 Task: Look for space in Jaynagar-Majilpur, India from 2nd June, 2023 to 9th June, 2023 for 5 adults in price range Rs.7000 to Rs.13000. Place can be shared room with 2 bedrooms having 5 beds and 2 bathrooms. Property type can be house, flat, guest house. Amenities needed are: wifi. Booking option can be shelf check-in. Required host language is English.
Action: Mouse moved to (424, 101)
Screenshot: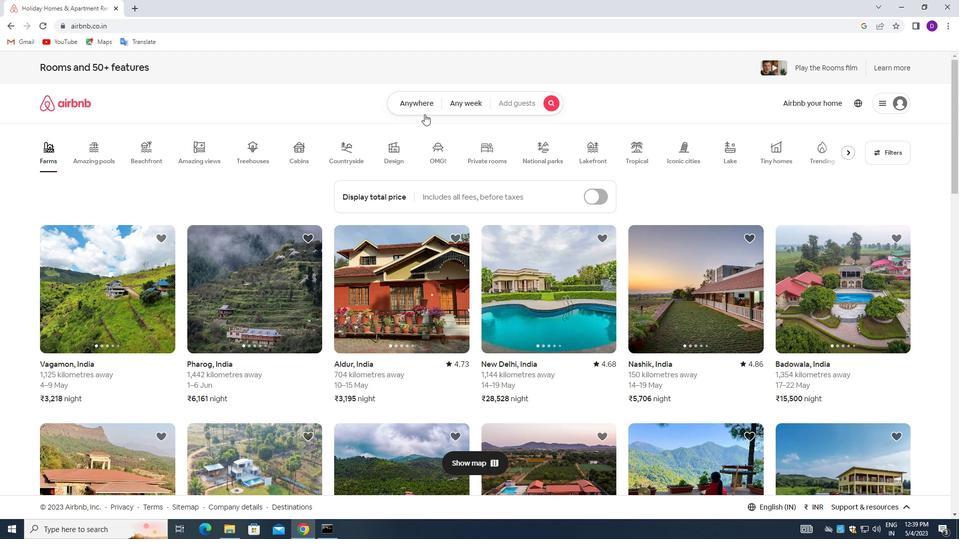
Action: Mouse pressed left at (424, 101)
Screenshot: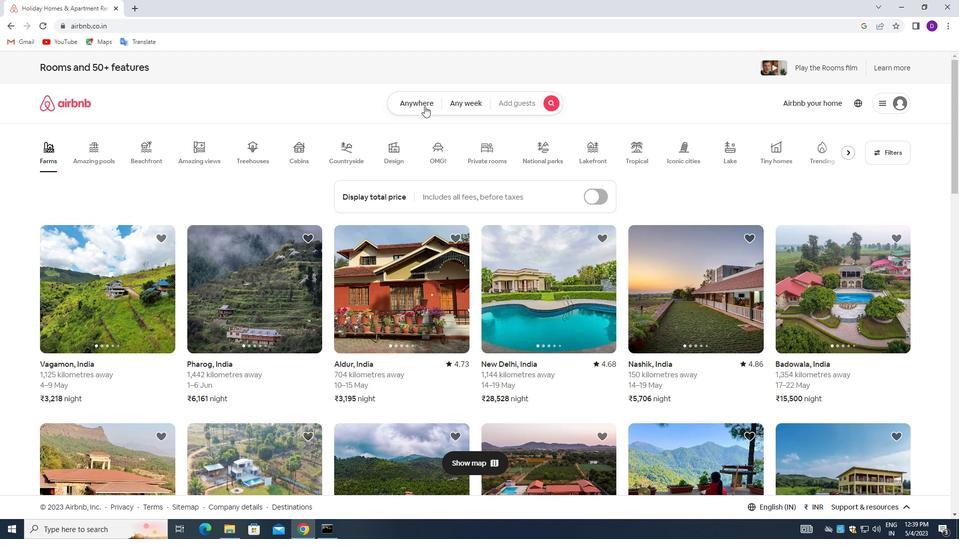 
Action: Mouse moved to (393, 138)
Screenshot: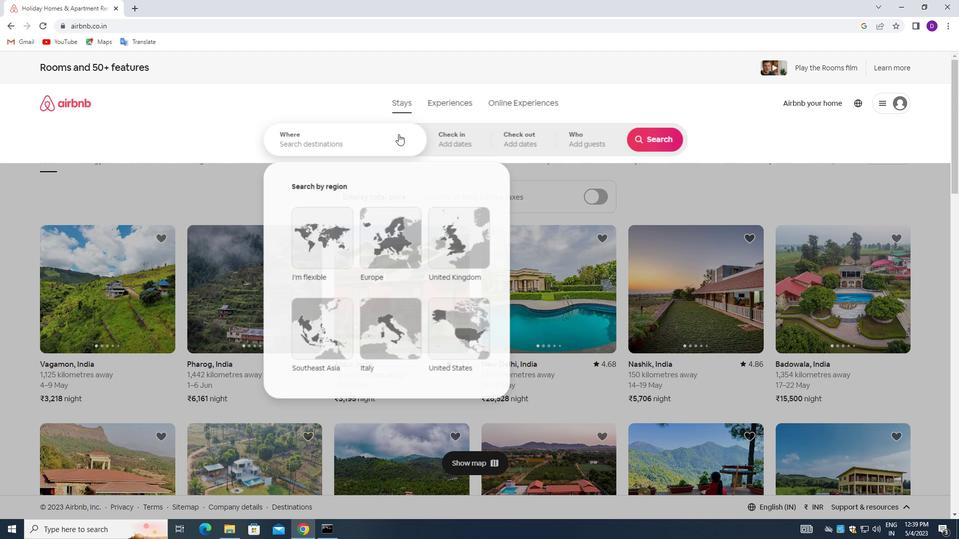 
Action: Mouse pressed left at (393, 138)
Screenshot: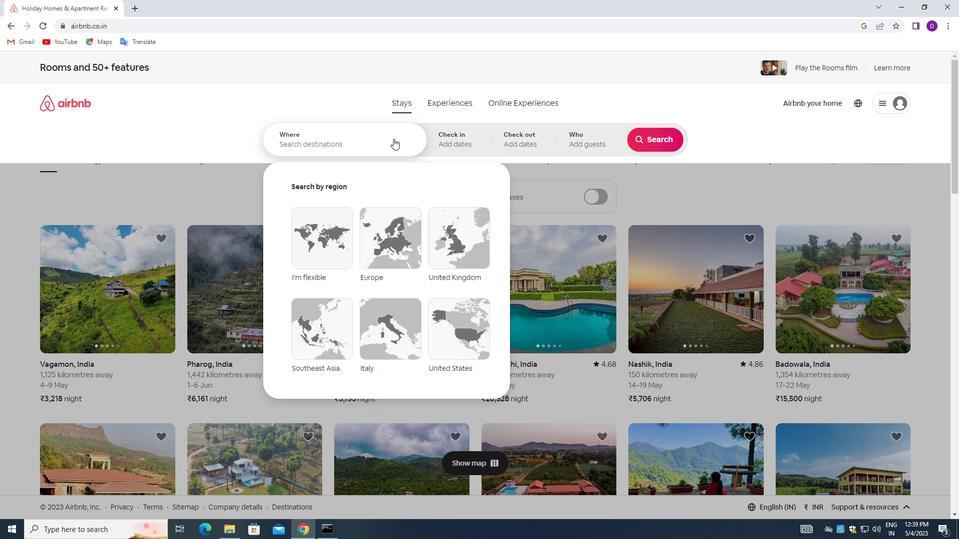 
Action: Mouse moved to (192, 109)
Screenshot: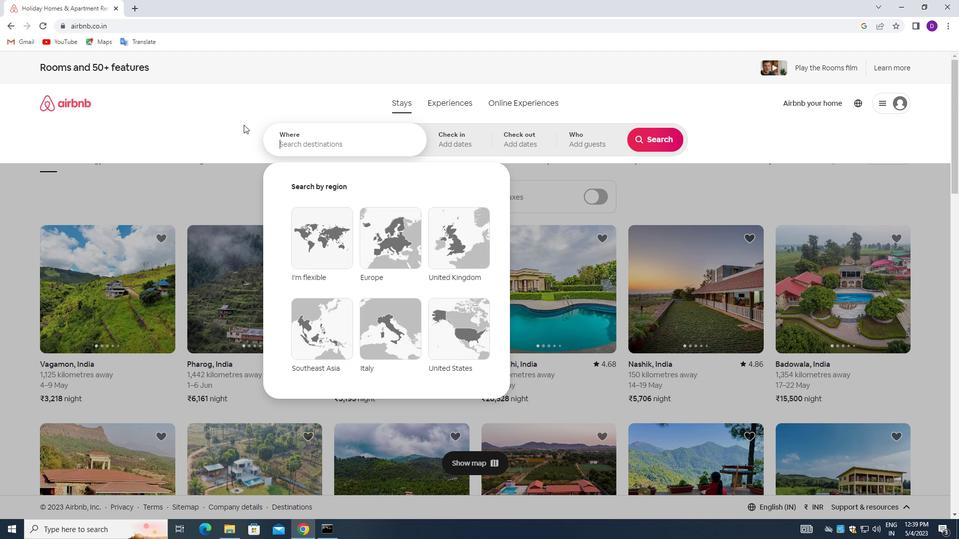 
Action: Key pressed <Key.shift>JAYNAGAR,<Key.space><Key.shift>INDIA<Key.enter>
Screenshot: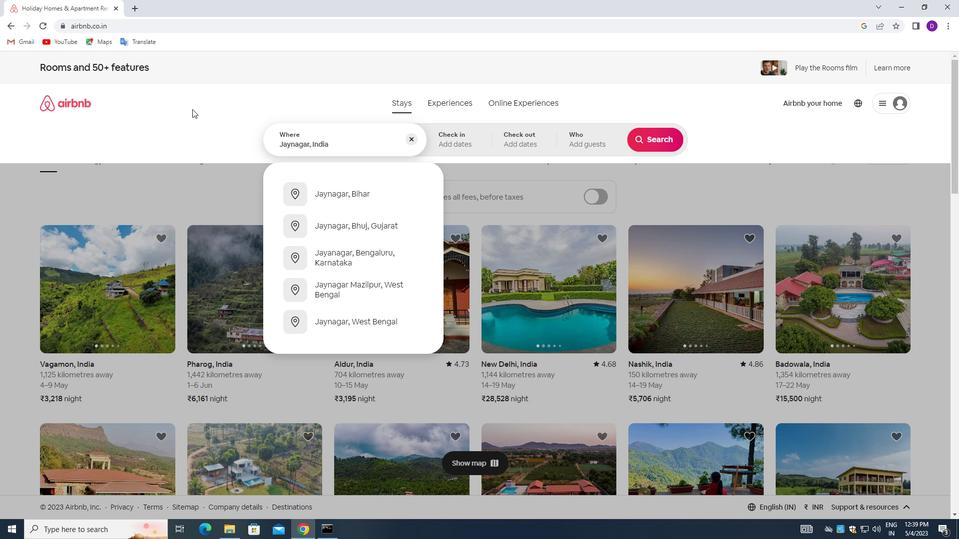 
Action: Mouse moved to (315, 146)
Screenshot: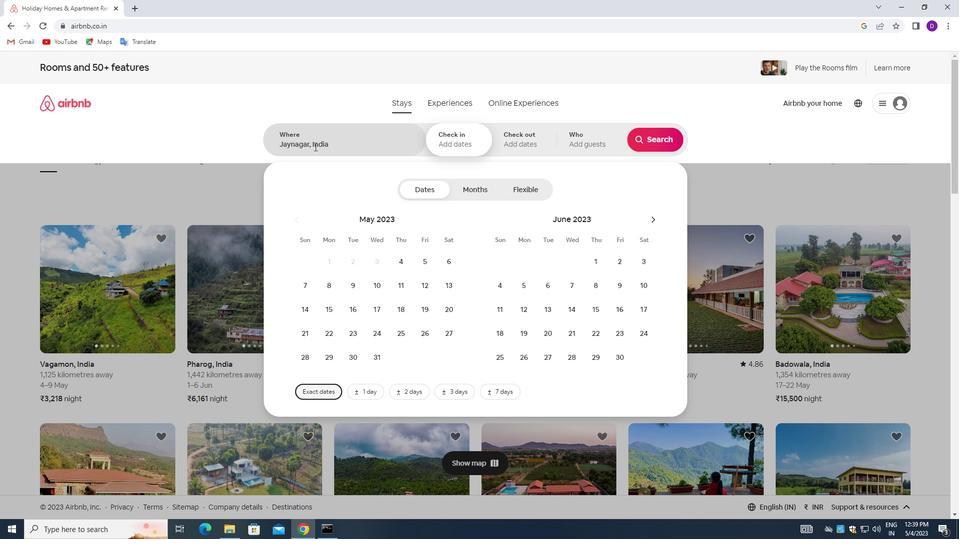 
Action: Mouse pressed left at (315, 146)
Screenshot: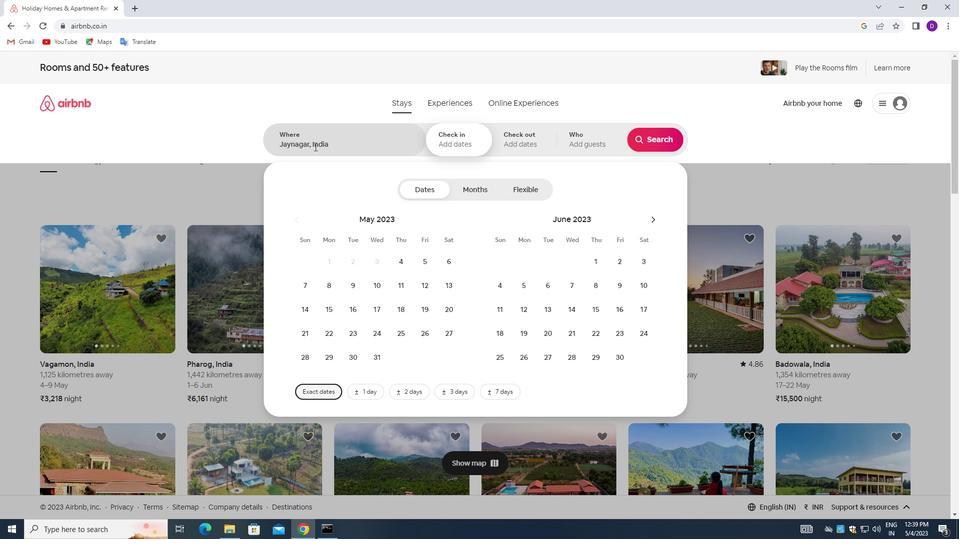 
Action: Mouse moved to (311, 143)
Screenshot: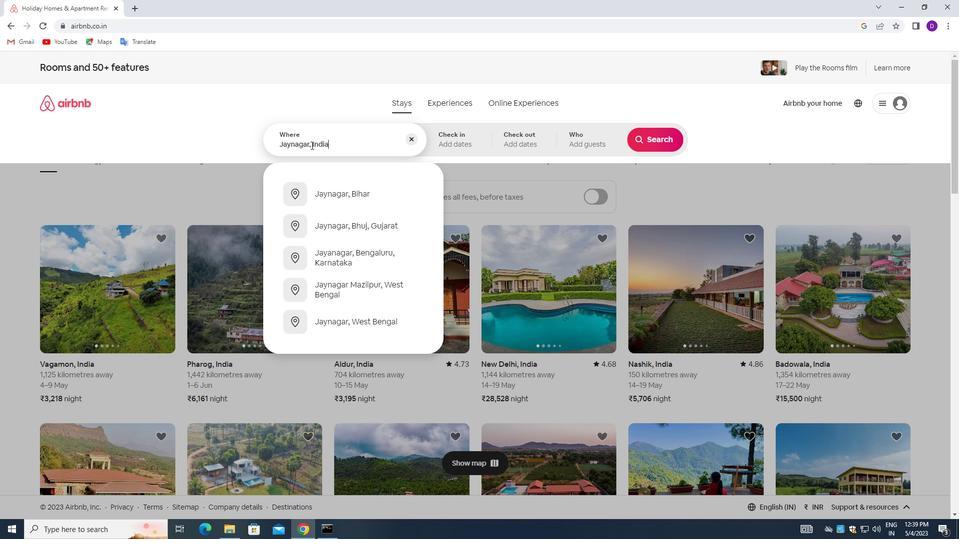 
Action: Mouse pressed left at (311, 143)
Screenshot: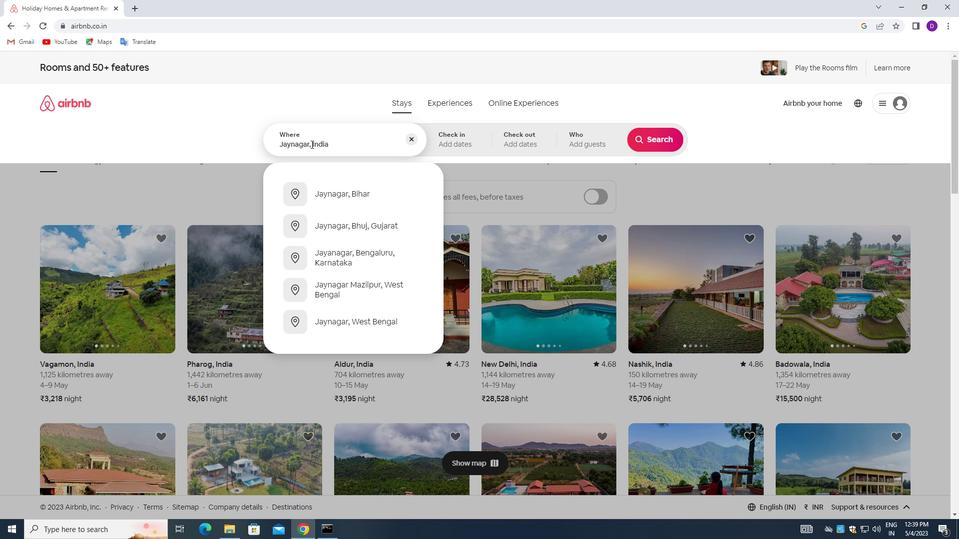 
Action: Mouse moved to (333, 141)
Screenshot: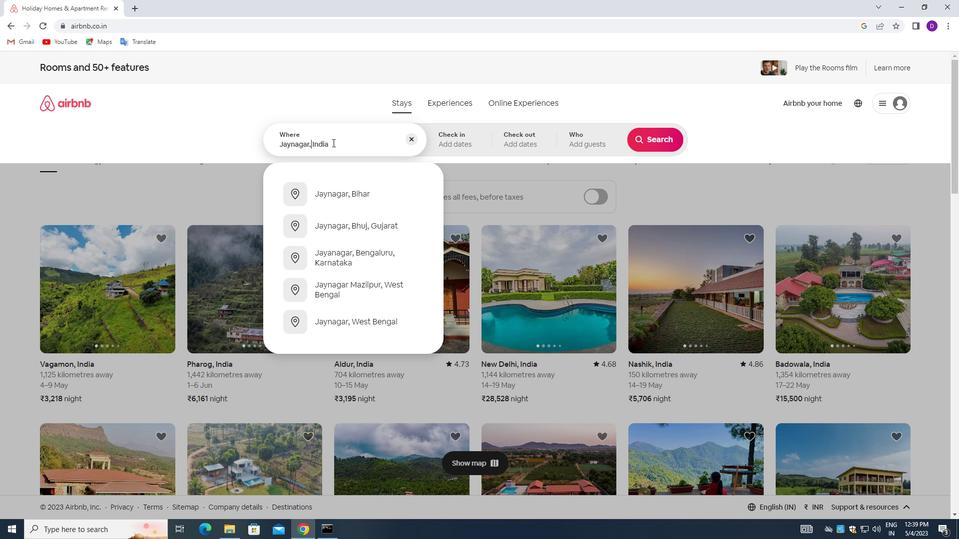
Action: Key pressed <Key.space><Key.shift>MAJILPUR<Key.enter>
Screenshot: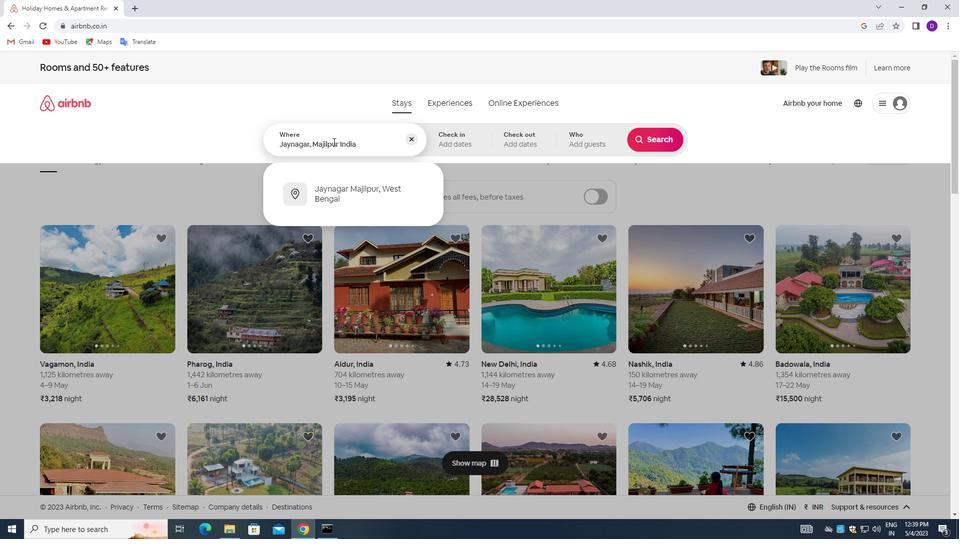 
Action: Mouse moved to (620, 261)
Screenshot: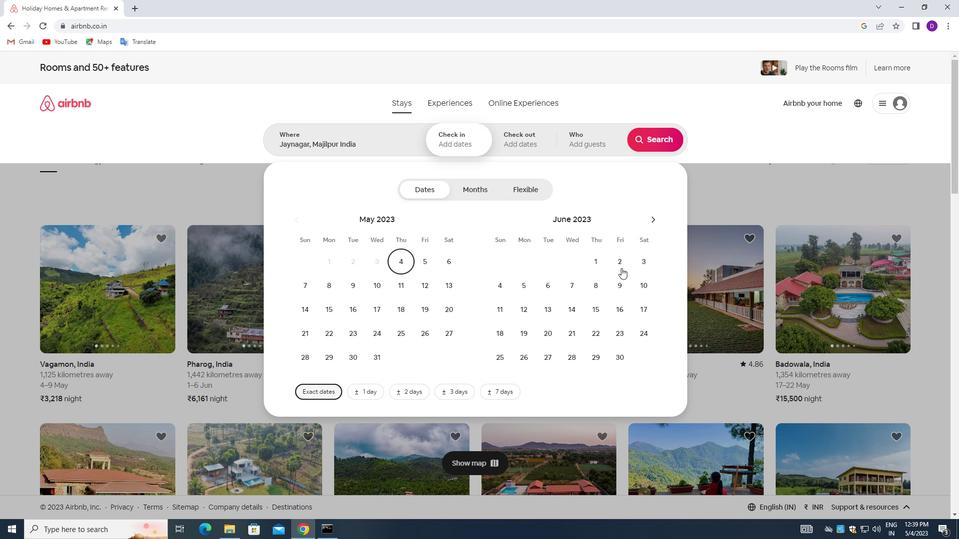 
Action: Mouse pressed left at (620, 261)
Screenshot: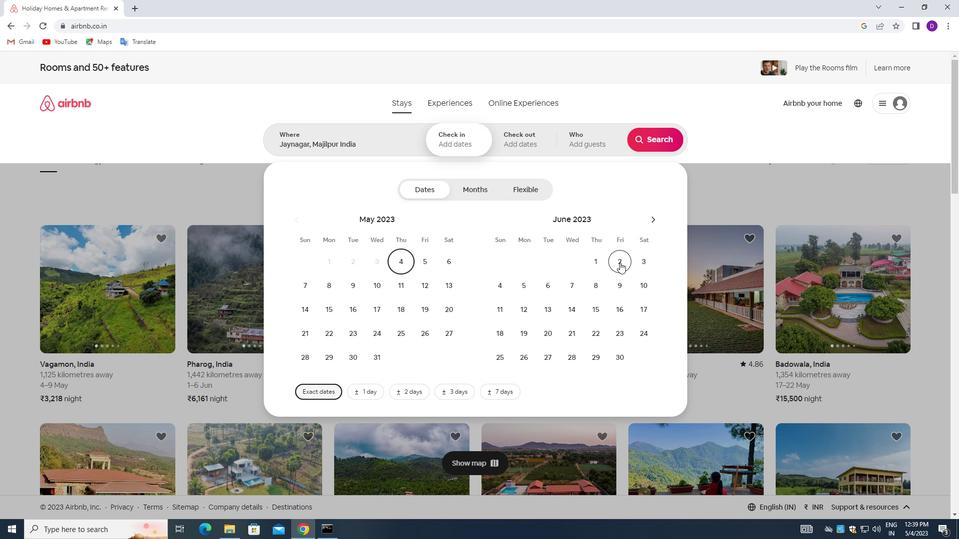 
Action: Mouse moved to (451, 143)
Screenshot: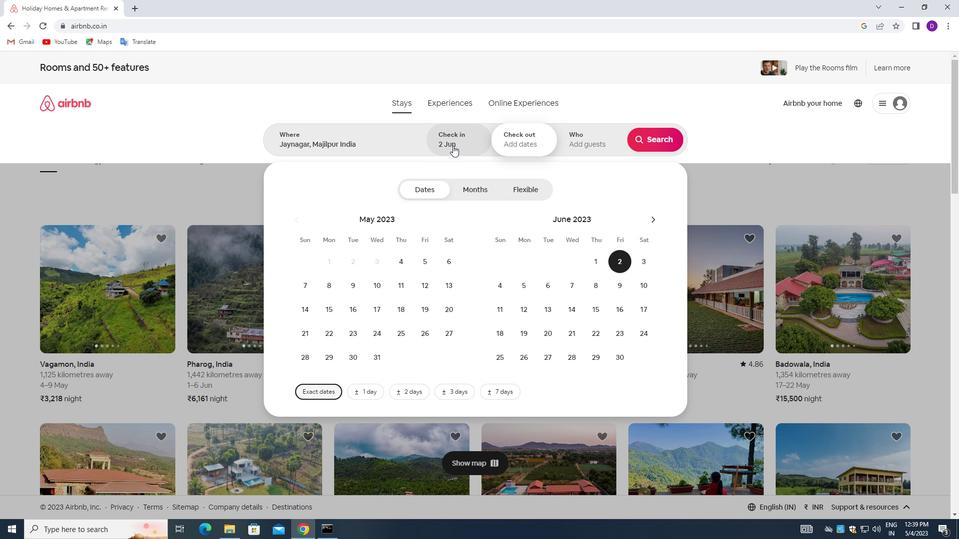 
Action: Mouse pressed left at (451, 143)
Screenshot: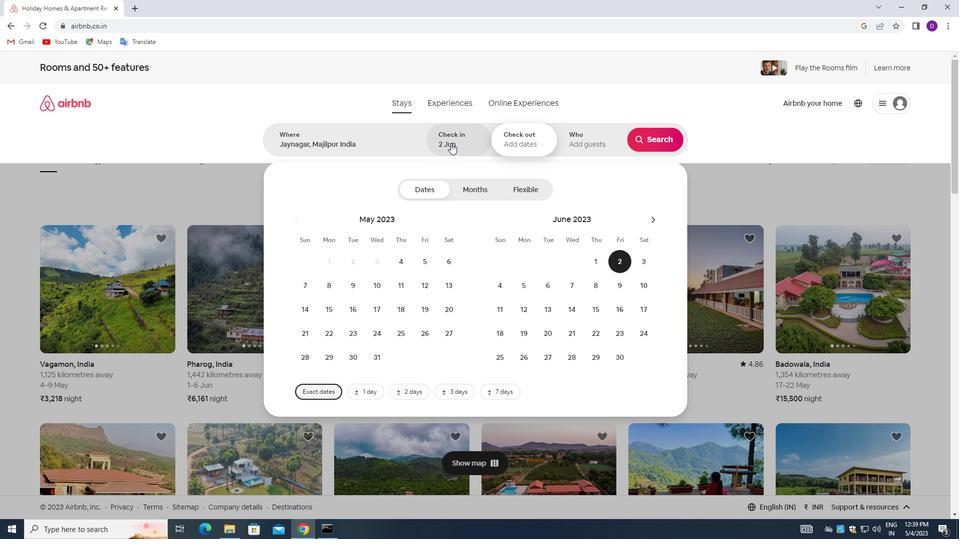 
Action: Mouse moved to (622, 281)
Screenshot: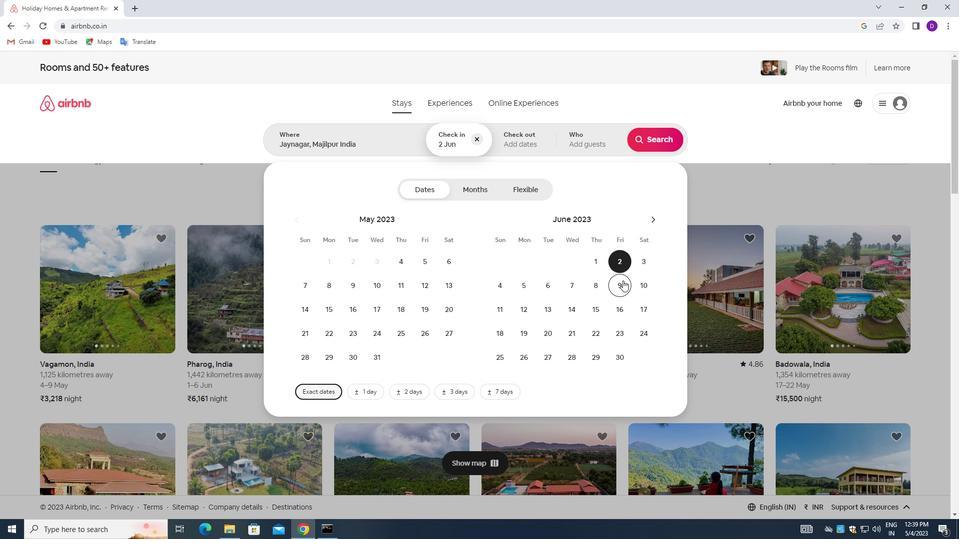 
Action: Mouse pressed left at (622, 281)
Screenshot: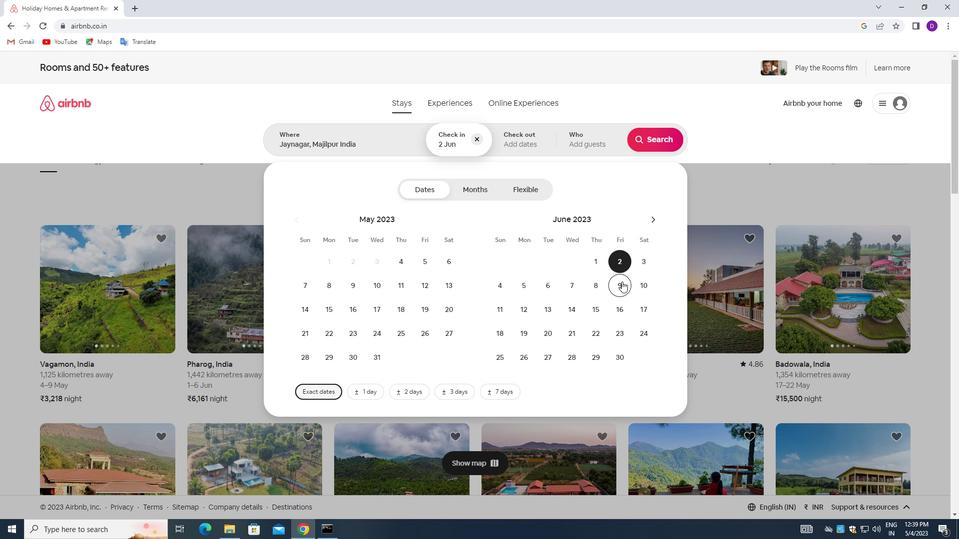 
Action: Mouse moved to (451, 143)
Screenshot: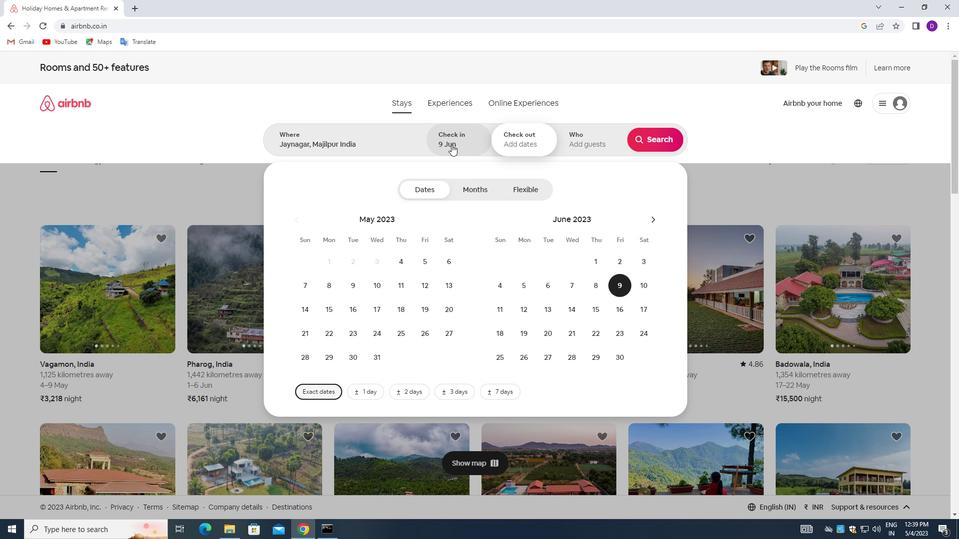 
Action: Mouse pressed left at (451, 143)
Screenshot: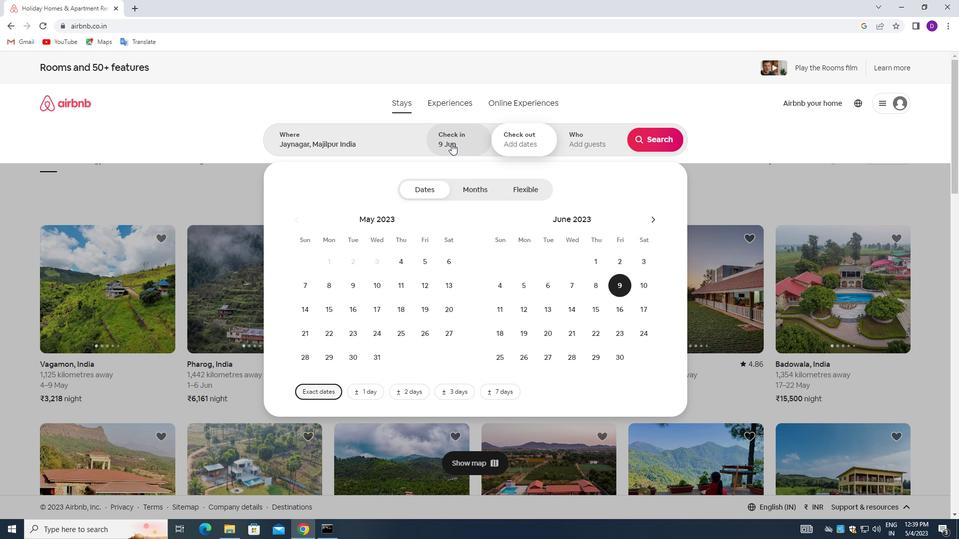 
Action: Mouse moved to (617, 260)
Screenshot: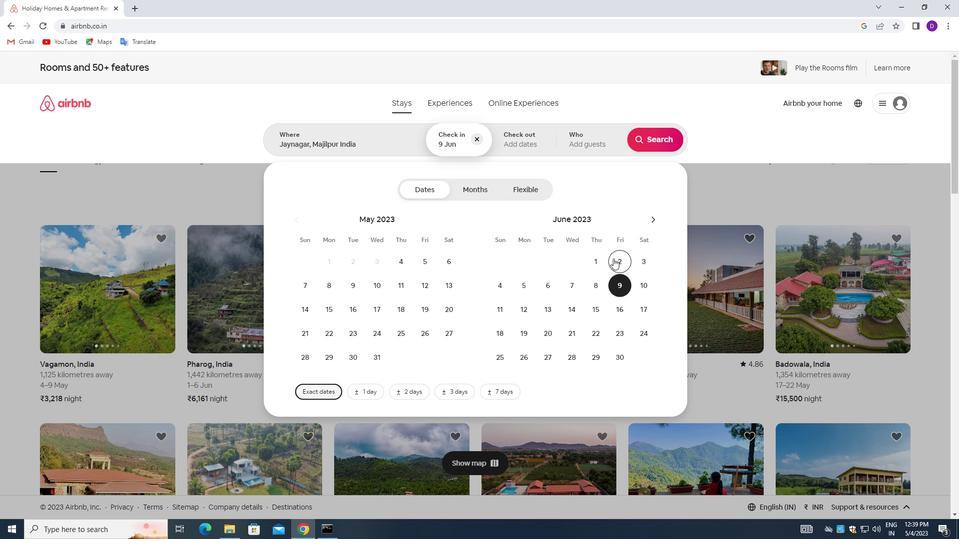 
Action: Mouse pressed left at (617, 260)
Screenshot: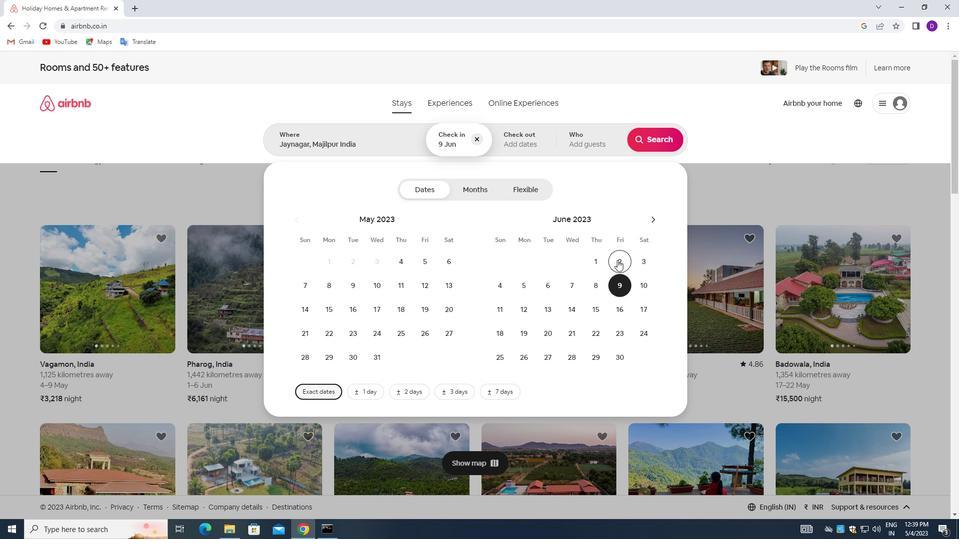 
Action: Mouse moved to (525, 138)
Screenshot: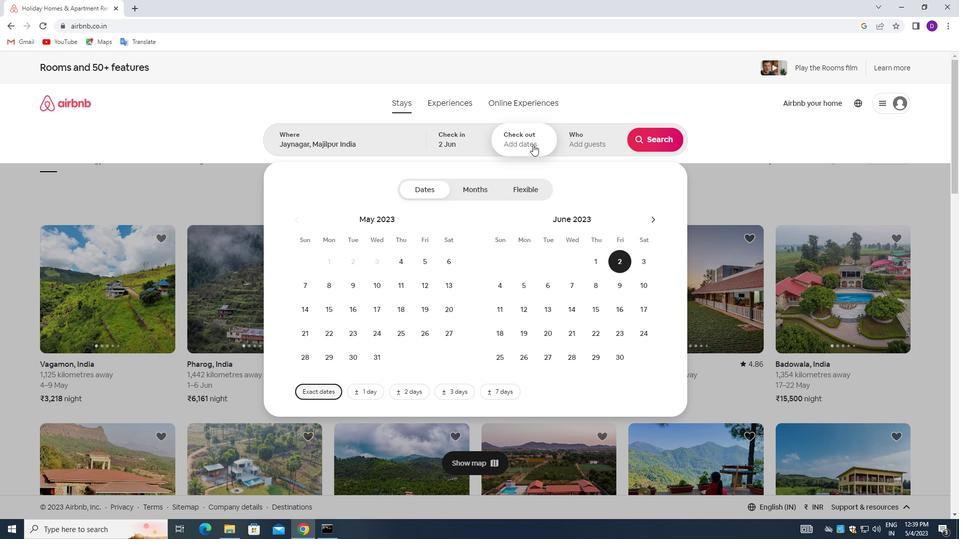 
Action: Mouse pressed left at (525, 138)
Screenshot: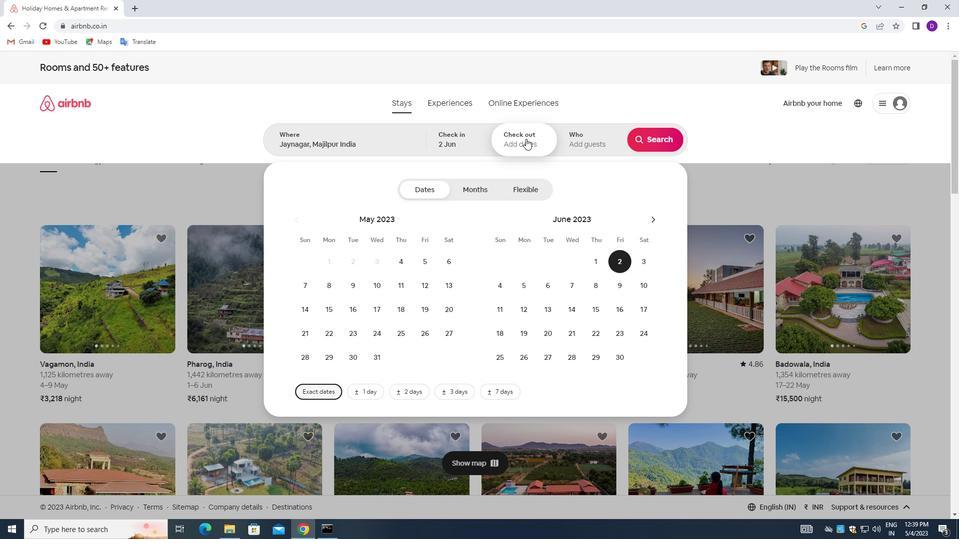 
Action: Mouse moved to (519, 143)
Screenshot: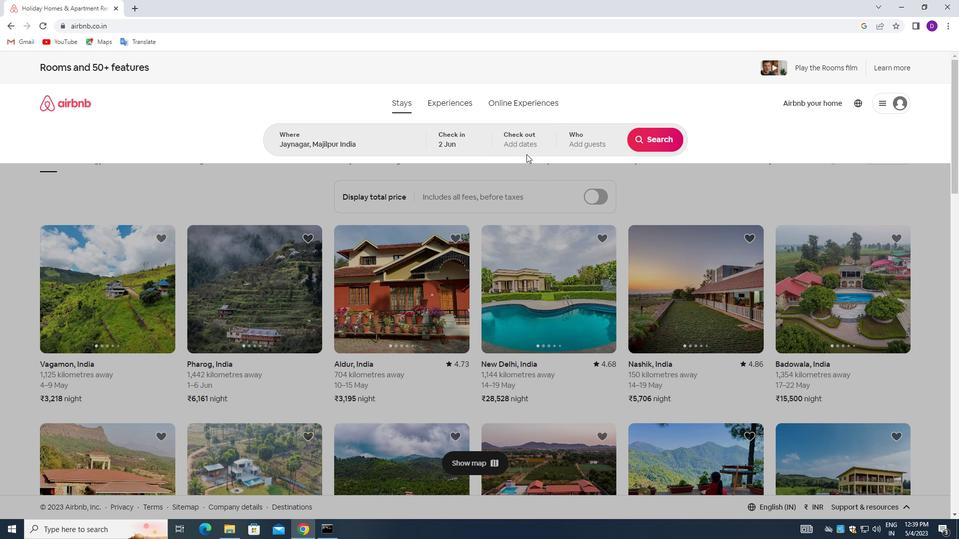 
Action: Mouse pressed left at (519, 143)
Screenshot: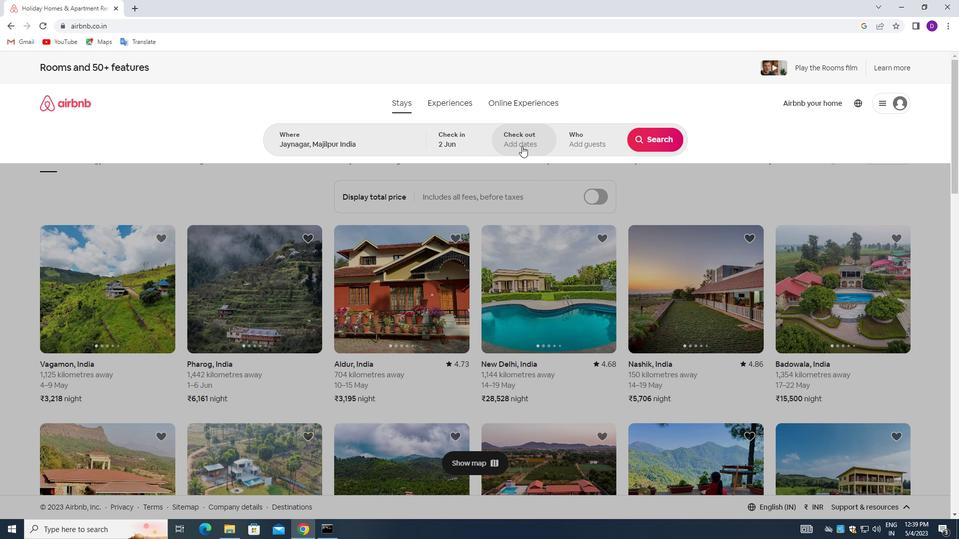 
Action: Mouse moved to (423, 287)
Screenshot: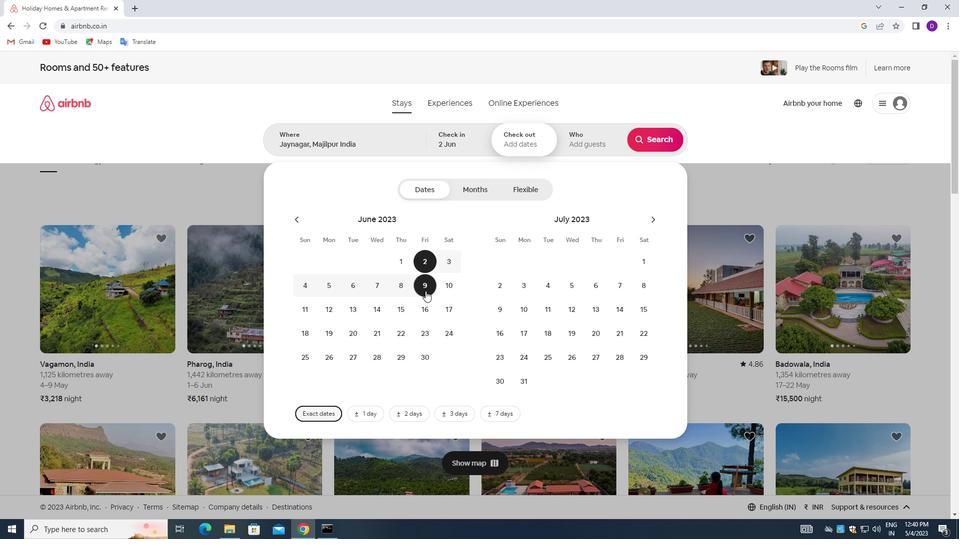 
Action: Mouse pressed left at (423, 287)
Screenshot: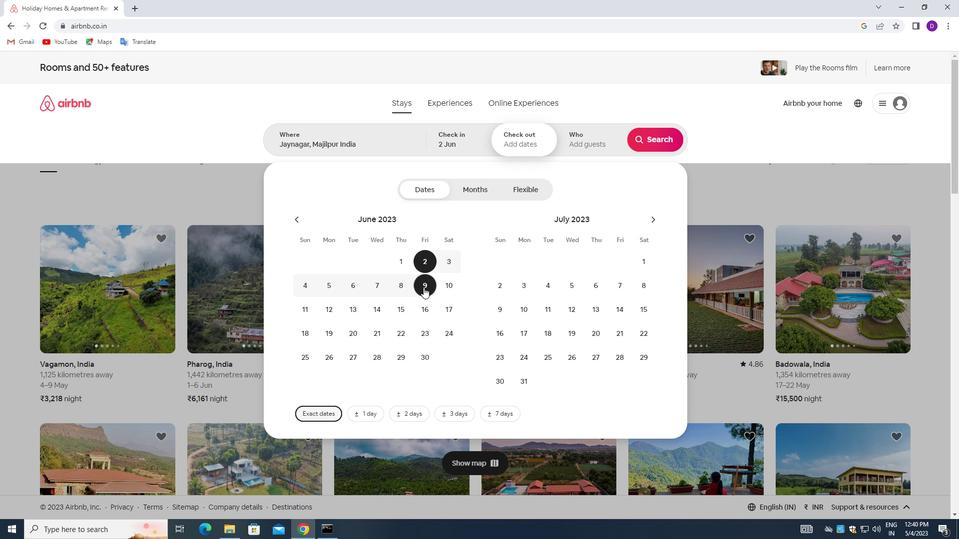 
Action: Mouse moved to (582, 143)
Screenshot: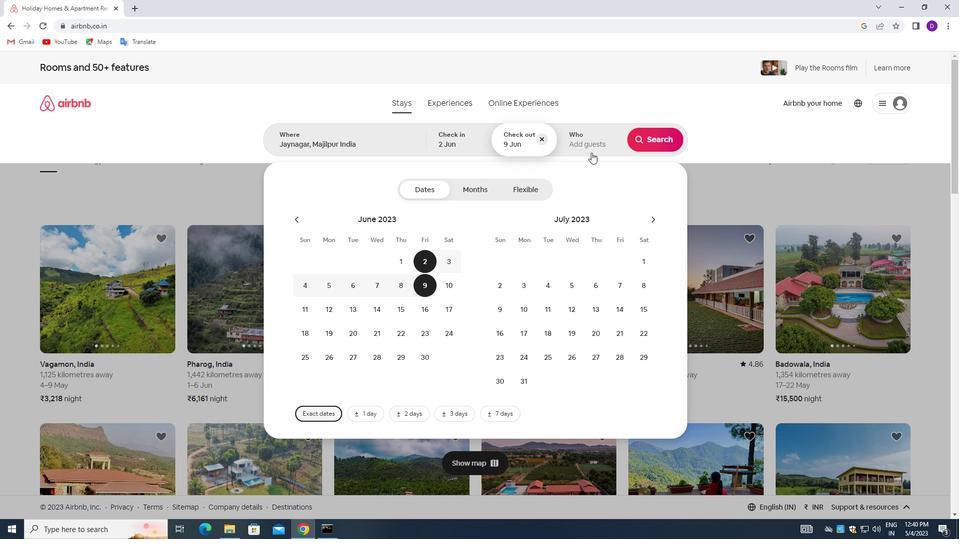 
Action: Mouse pressed left at (582, 143)
Screenshot: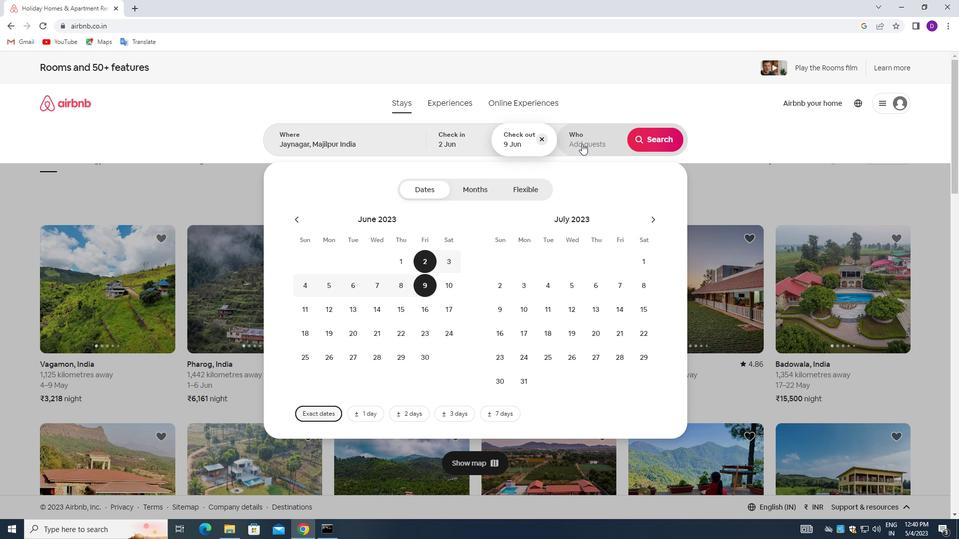 
Action: Mouse moved to (653, 194)
Screenshot: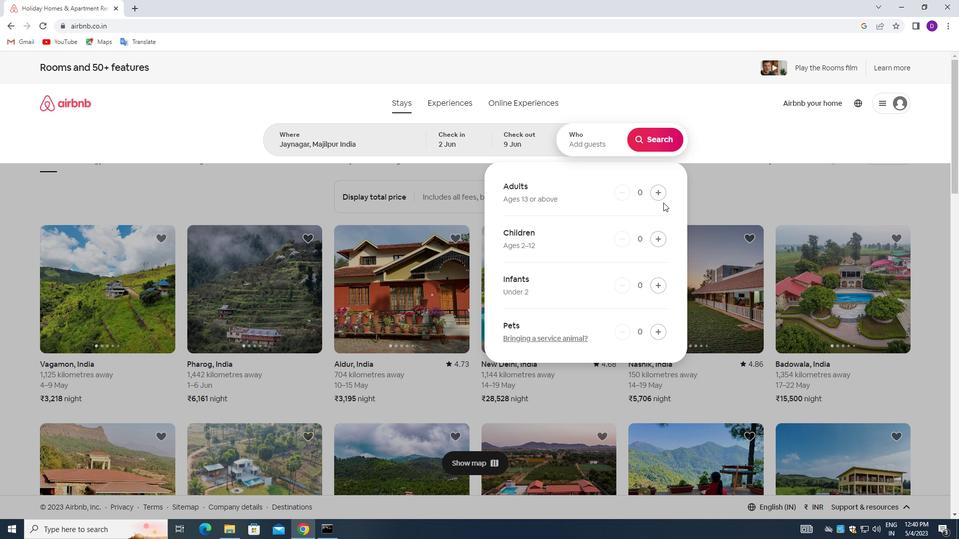 
Action: Mouse pressed left at (653, 194)
Screenshot: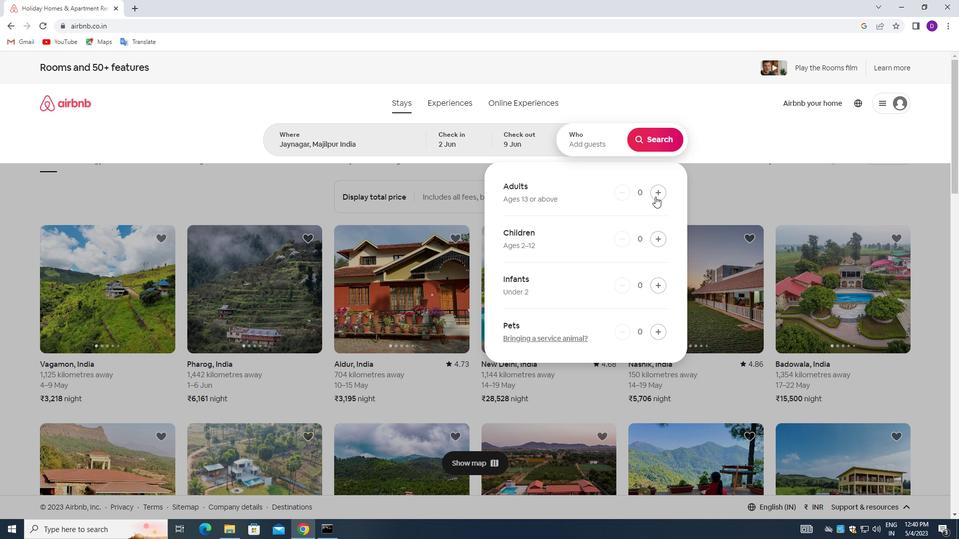 
Action: Mouse pressed left at (653, 194)
Screenshot: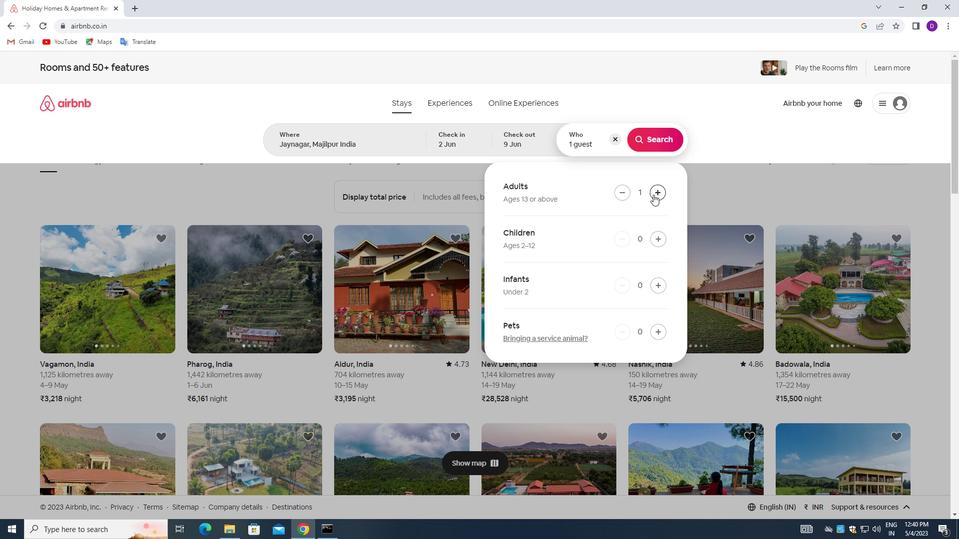 
Action: Mouse pressed left at (653, 194)
Screenshot: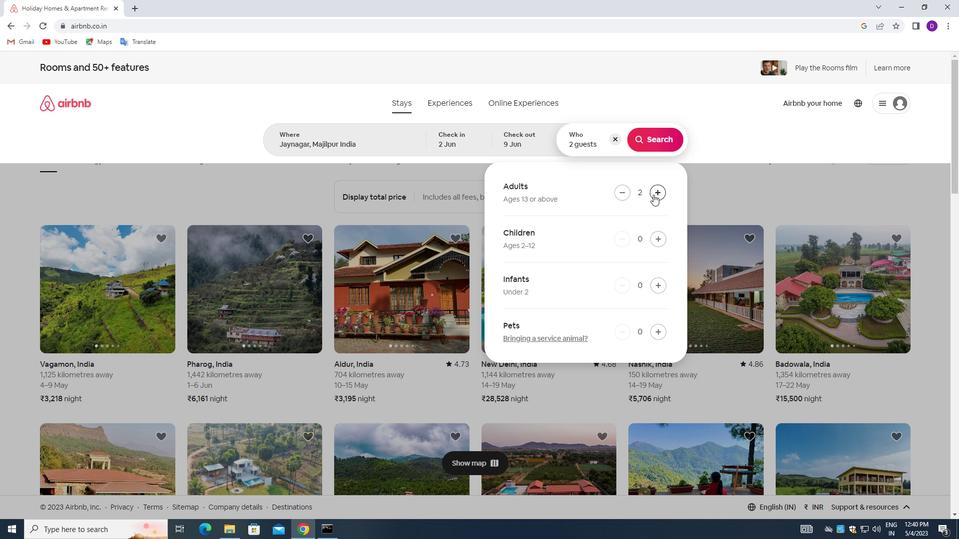 
Action: Mouse pressed left at (653, 194)
Screenshot: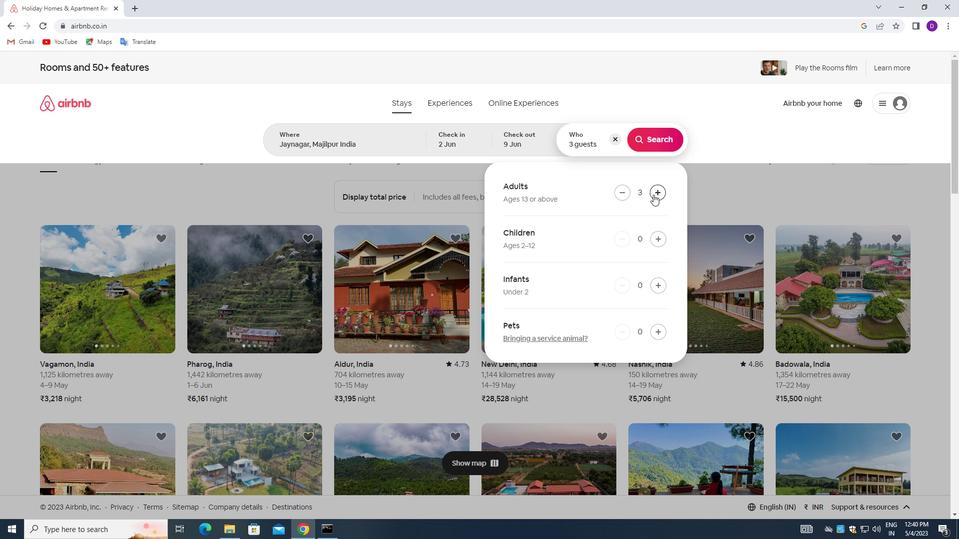 
Action: Mouse pressed left at (653, 194)
Screenshot: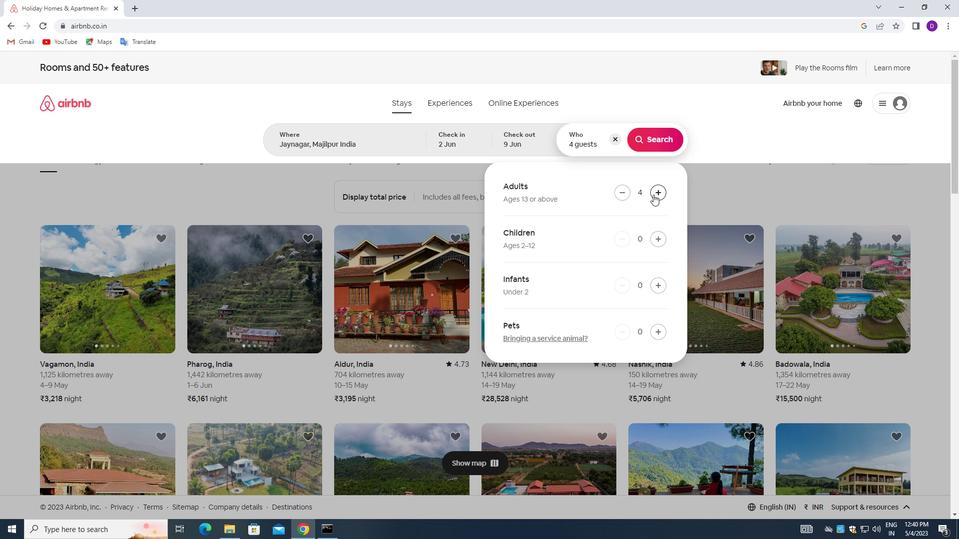 
Action: Mouse moved to (656, 142)
Screenshot: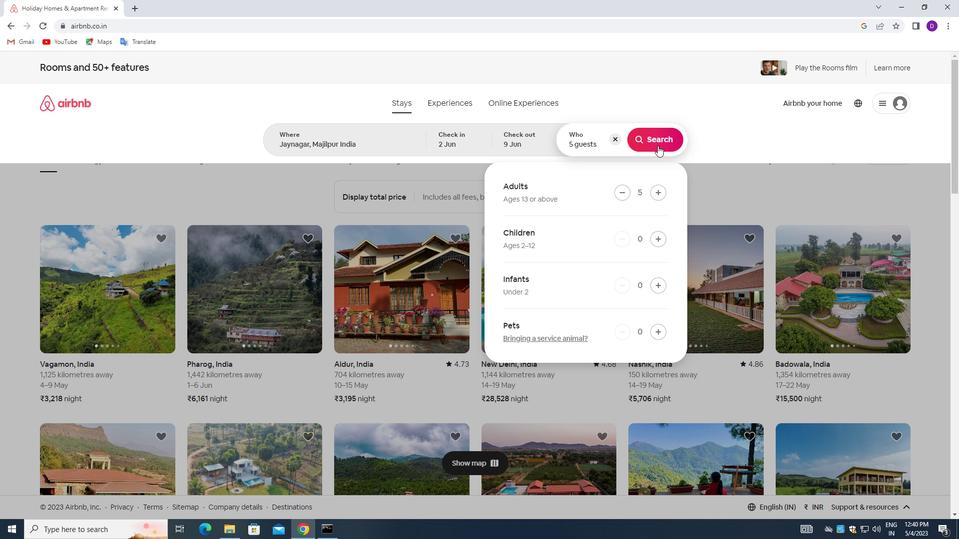 
Action: Mouse pressed left at (656, 142)
Screenshot: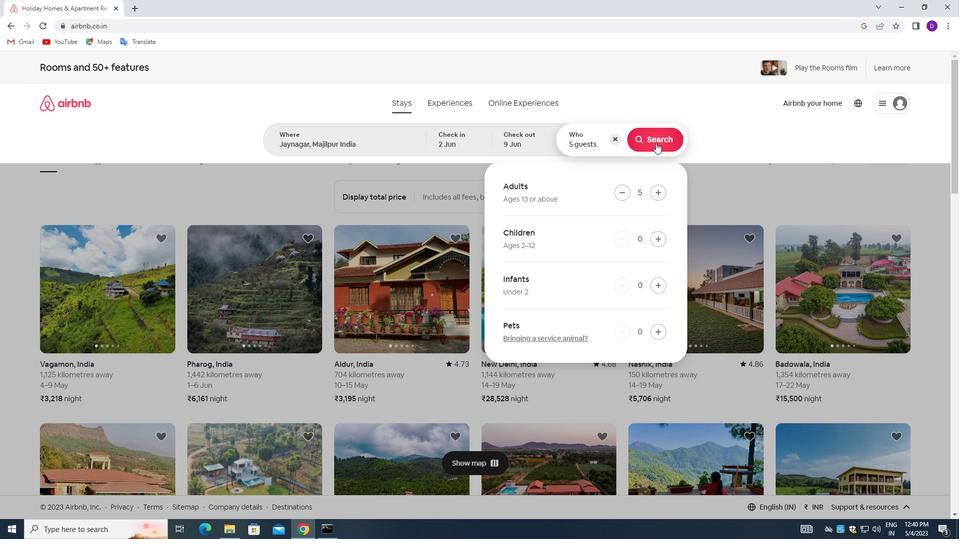 
Action: Mouse moved to (903, 112)
Screenshot: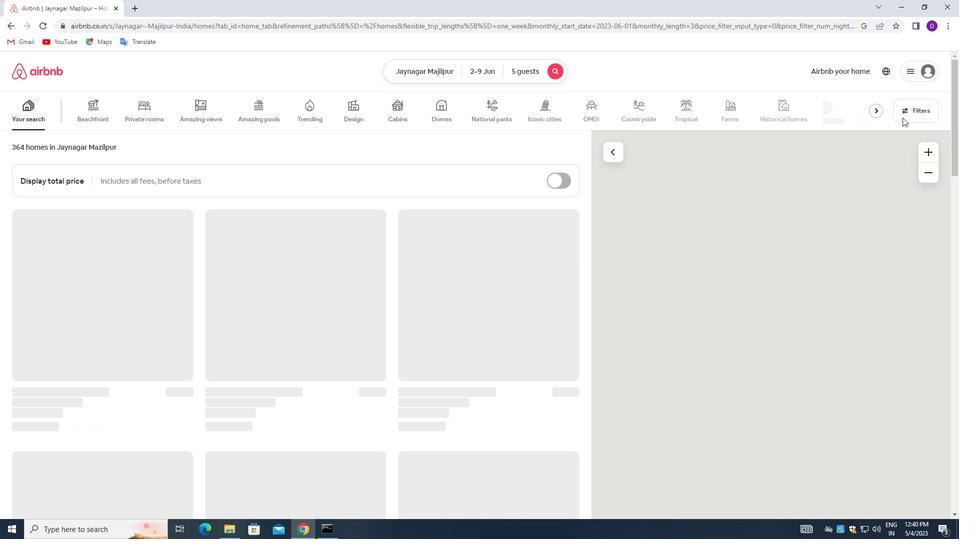 
Action: Mouse pressed left at (903, 112)
Screenshot: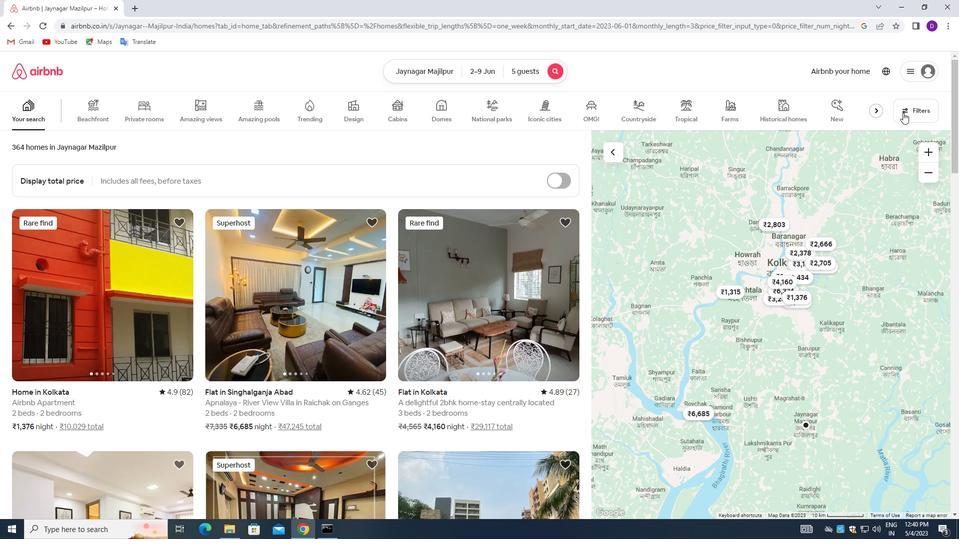 
Action: Mouse moved to (352, 238)
Screenshot: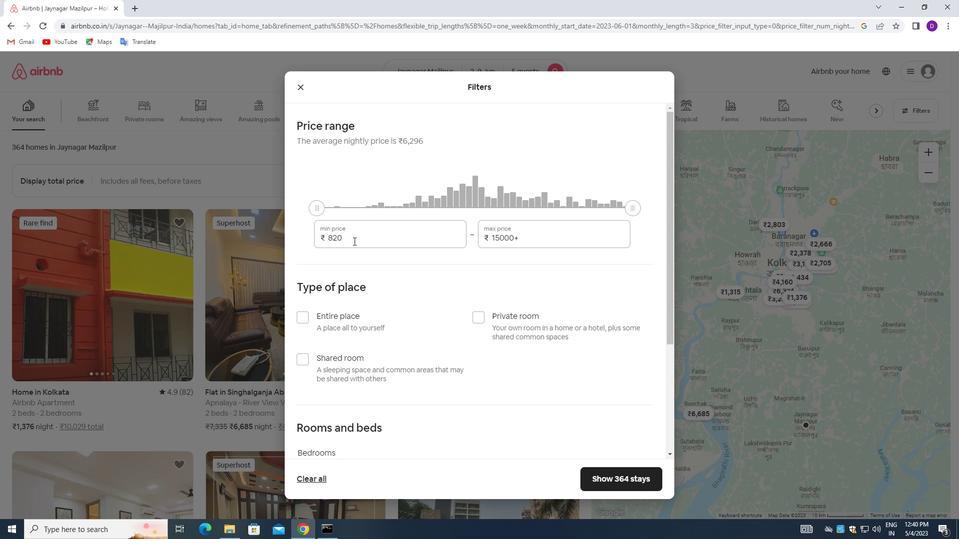 
Action: Mouse pressed left at (352, 238)
Screenshot: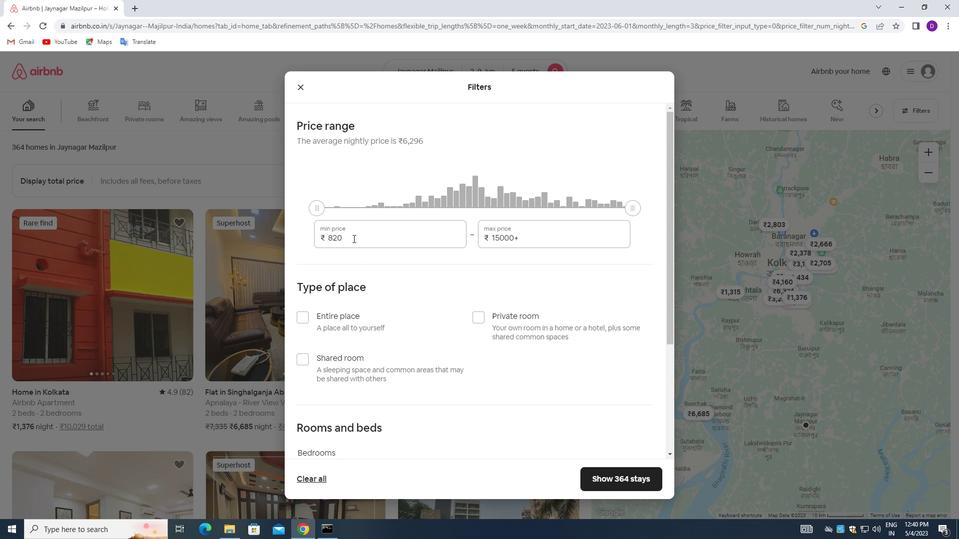 
Action: Mouse pressed left at (352, 238)
Screenshot: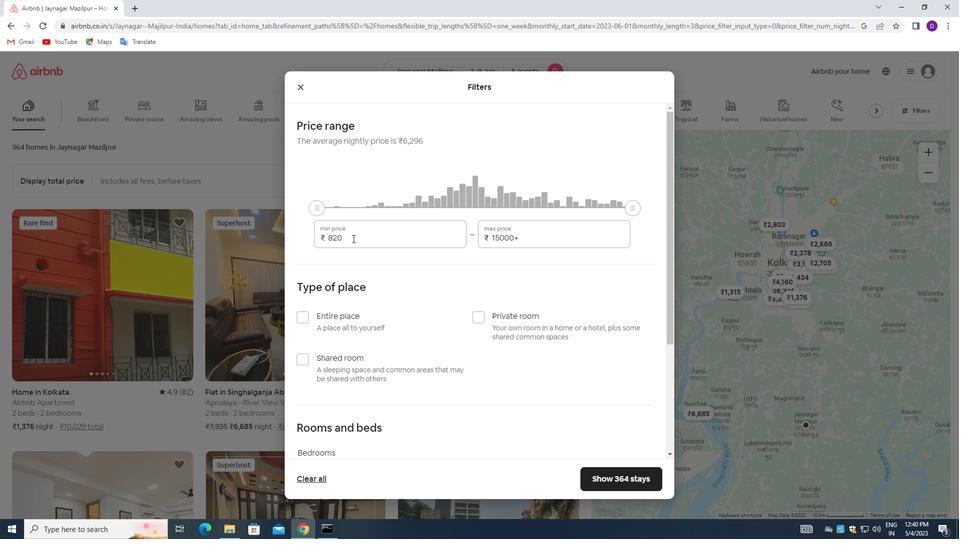 
Action: Key pressed 7000<Key.tab>13000
Screenshot: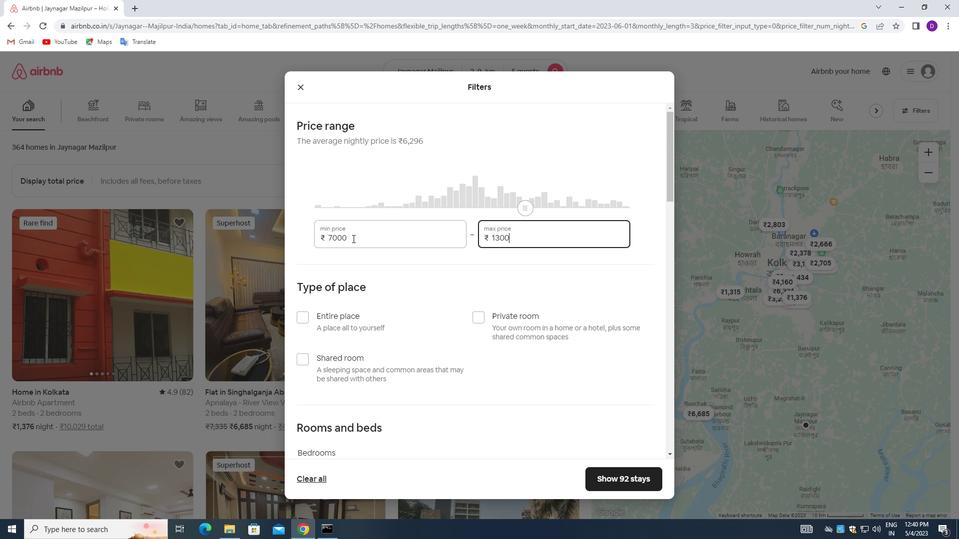 
Action: Mouse moved to (304, 360)
Screenshot: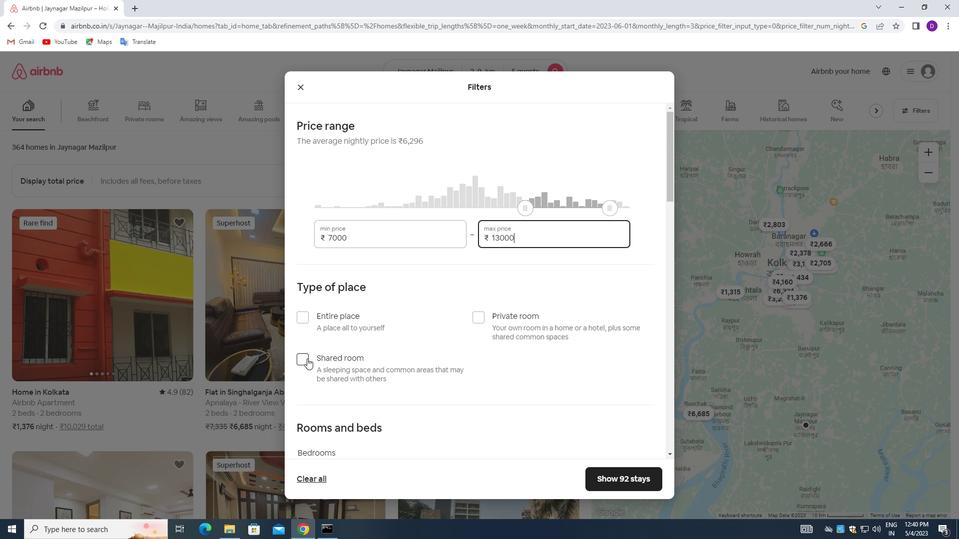 
Action: Mouse pressed left at (304, 360)
Screenshot: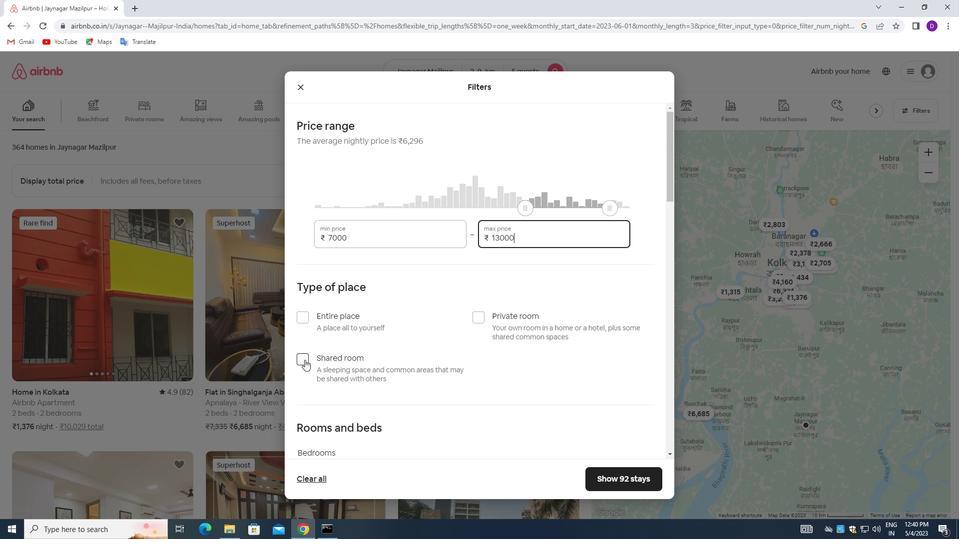 
Action: Mouse moved to (446, 324)
Screenshot: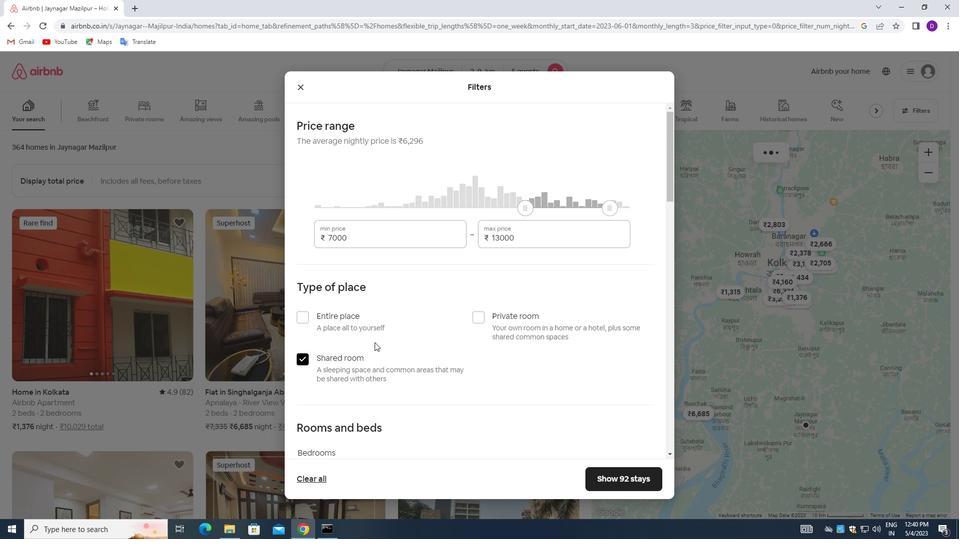 
Action: Mouse scrolled (446, 323) with delta (0, 0)
Screenshot: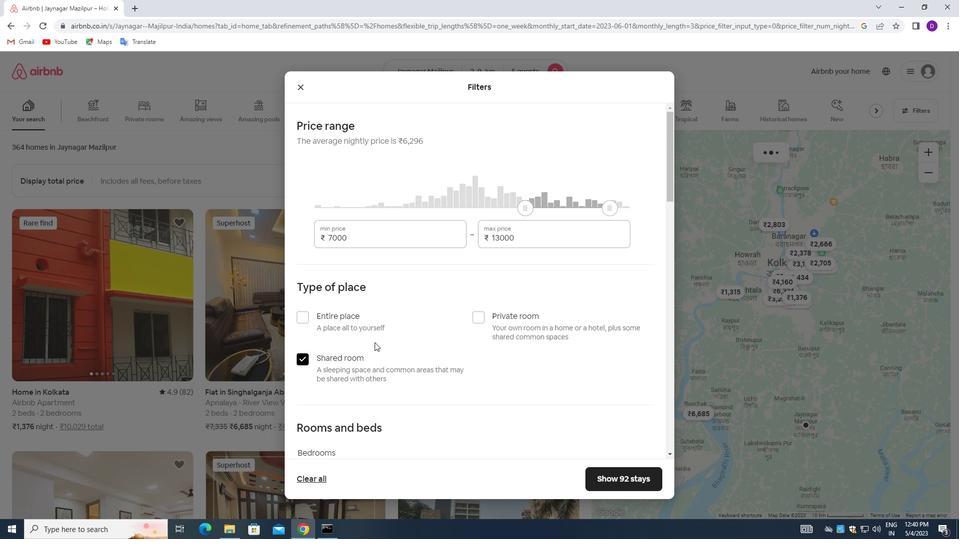 
Action: Mouse moved to (447, 324)
Screenshot: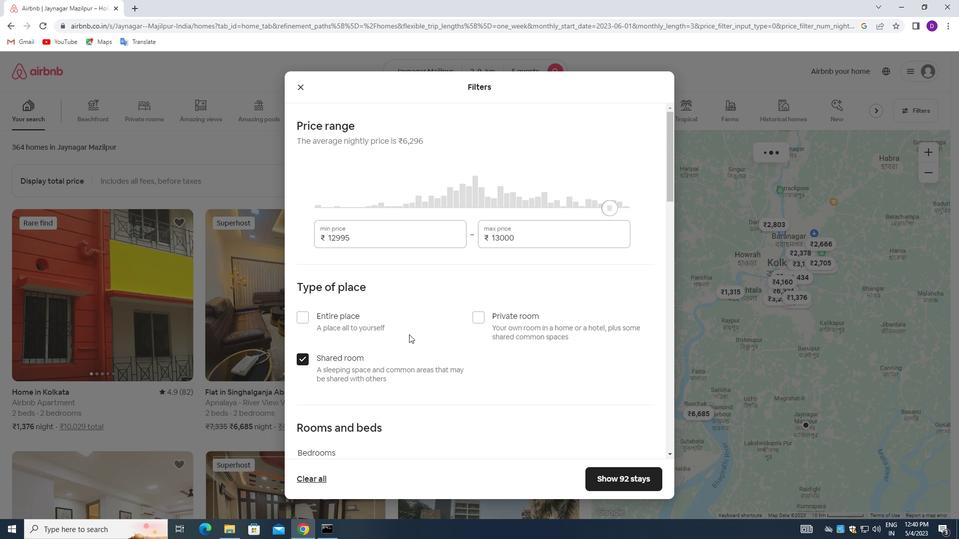 
Action: Mouse scrolled (447, 323) with delta (0, 0)
Screenshot: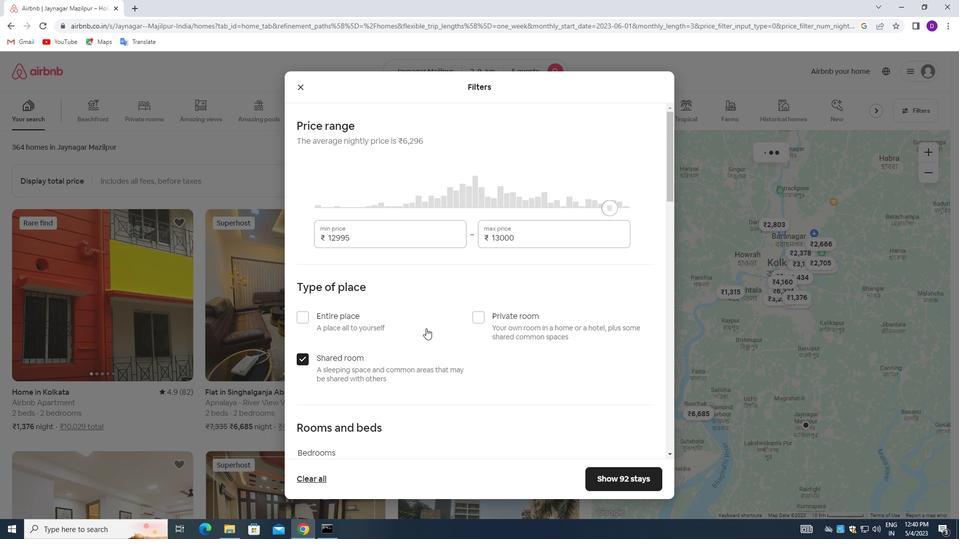 
Action: Mouse moved to (451, 323)
Screenshot: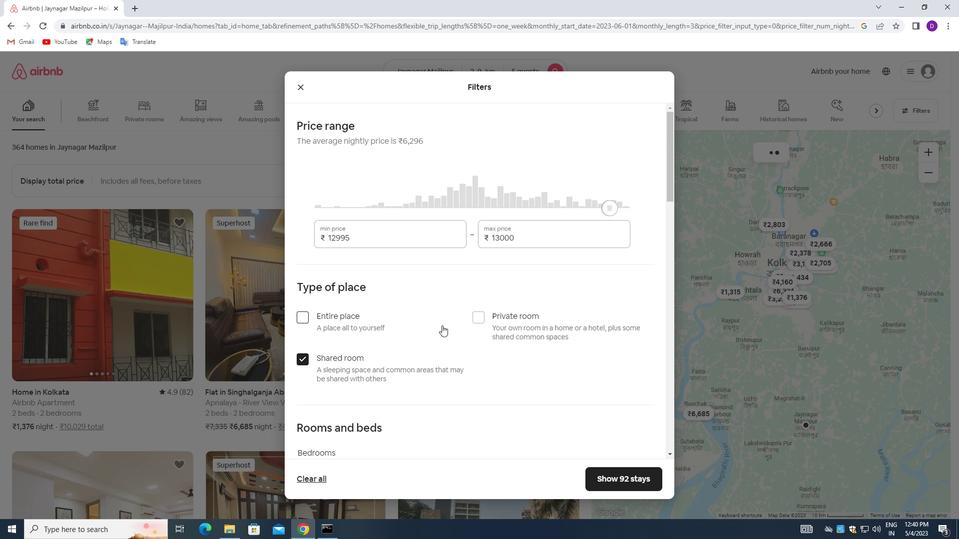 
Action: Mouse scrolled (451, 322) with delta (0, 0)
Screenshot: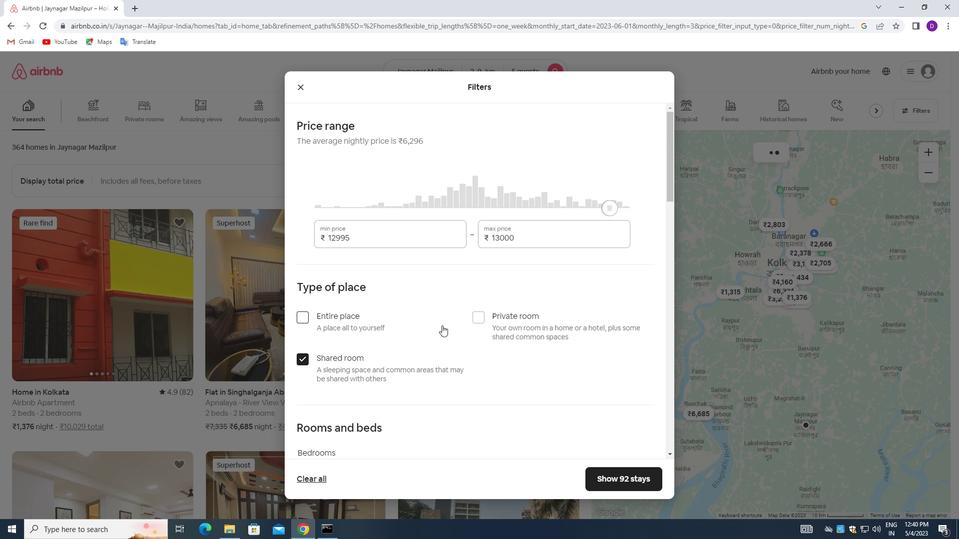 
Action: Mouse moved to (451, 322)
Screenshot: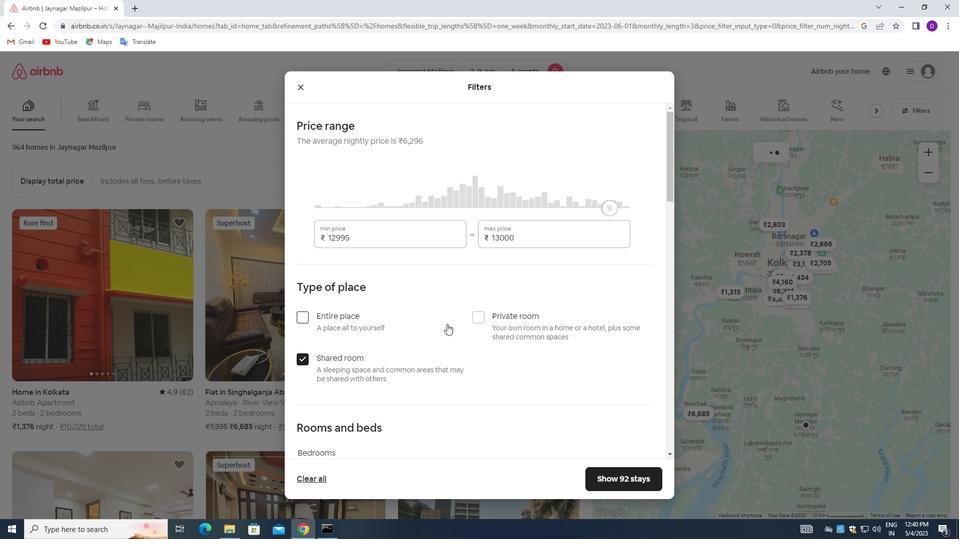 
Action: Mouse scrolled (451, 322) with delta (0, 0)
Screenshot: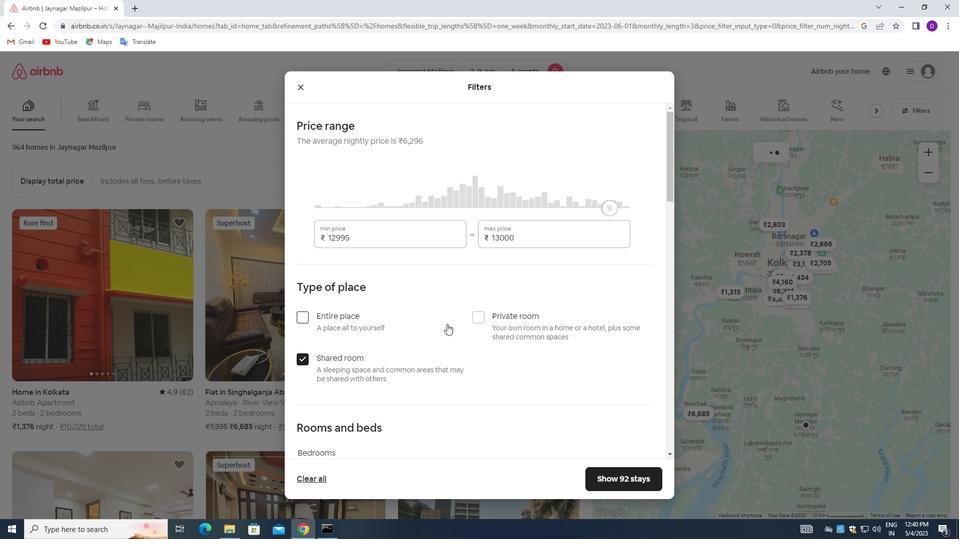 
Action: Mouse moved to (385, 283)
Screenshot: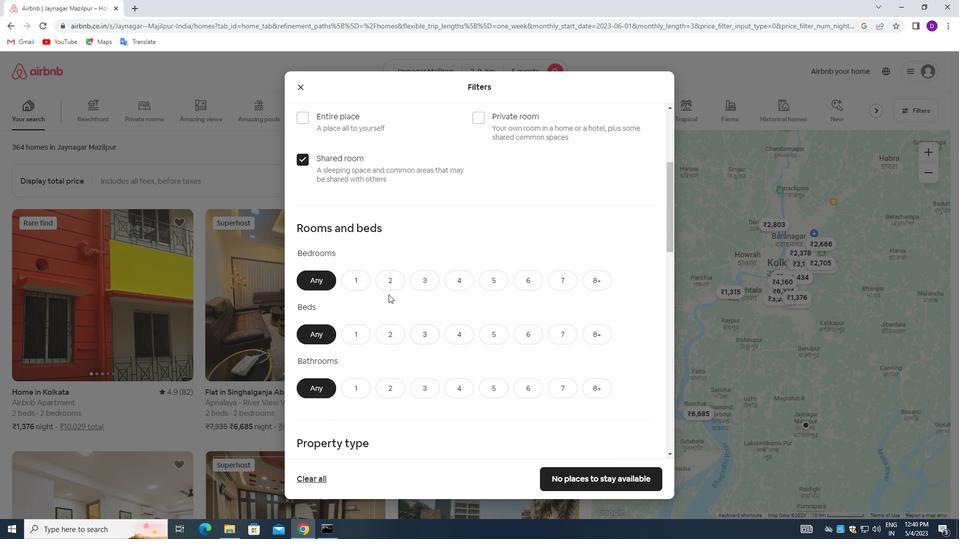 
Action: Mouse pressed left at (385, 283)
Screenshot: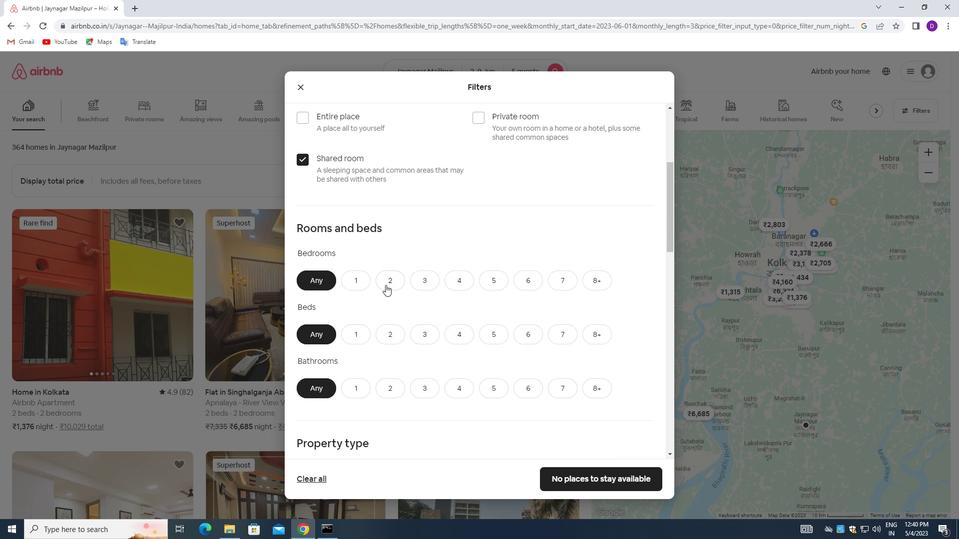 
Action: Mouse moved to (486, 330)
Screenshot: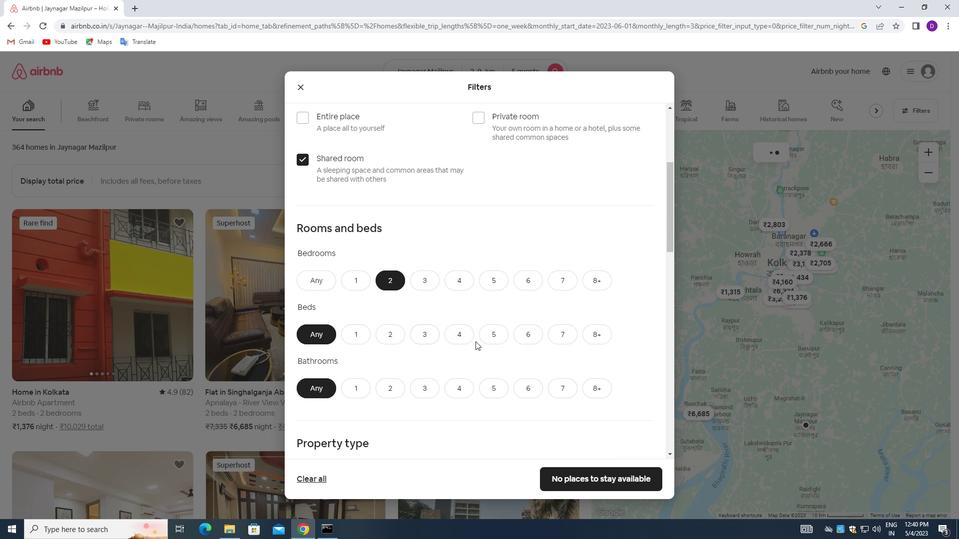
Action: Mouse pressed left at (486, 330)
Screenshot: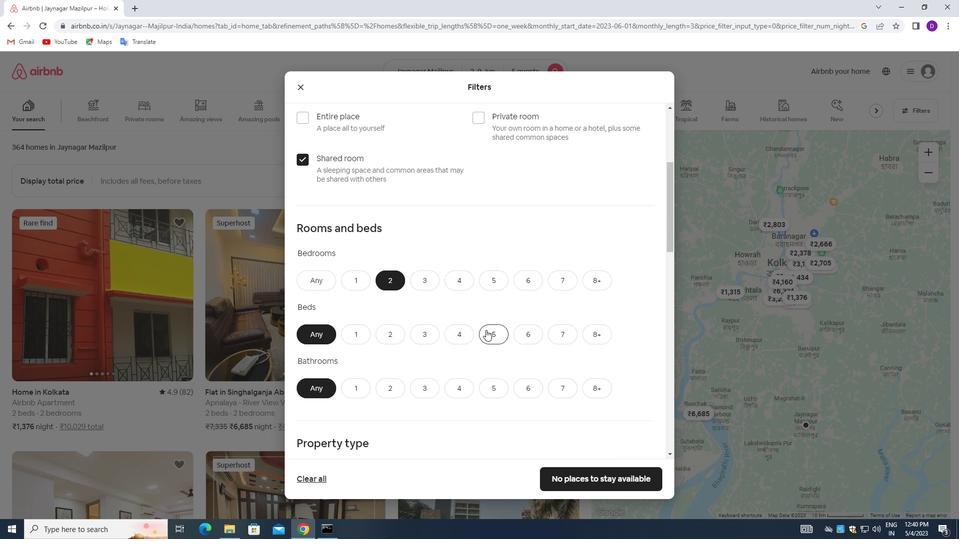 
Action: Mouse moved to (384, 388)
Screenshot: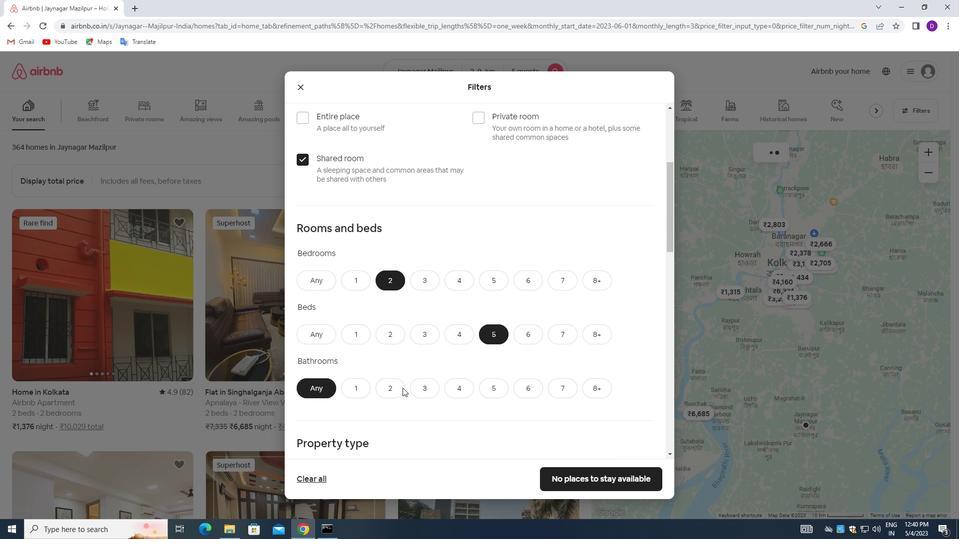 
Action: Mouse pressed left at (384, 388)
Screenshot: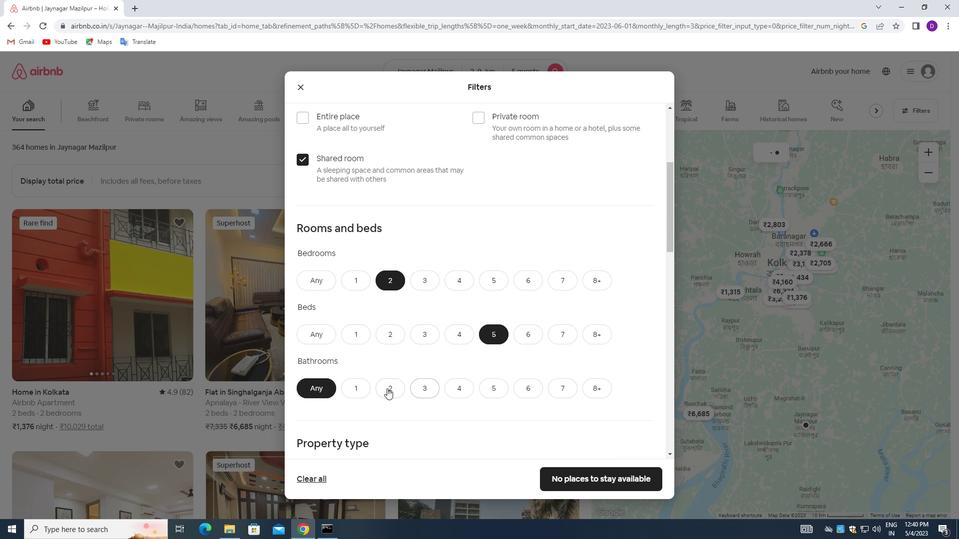 
Action: Mouse moved to (479, 347)
Screenshot: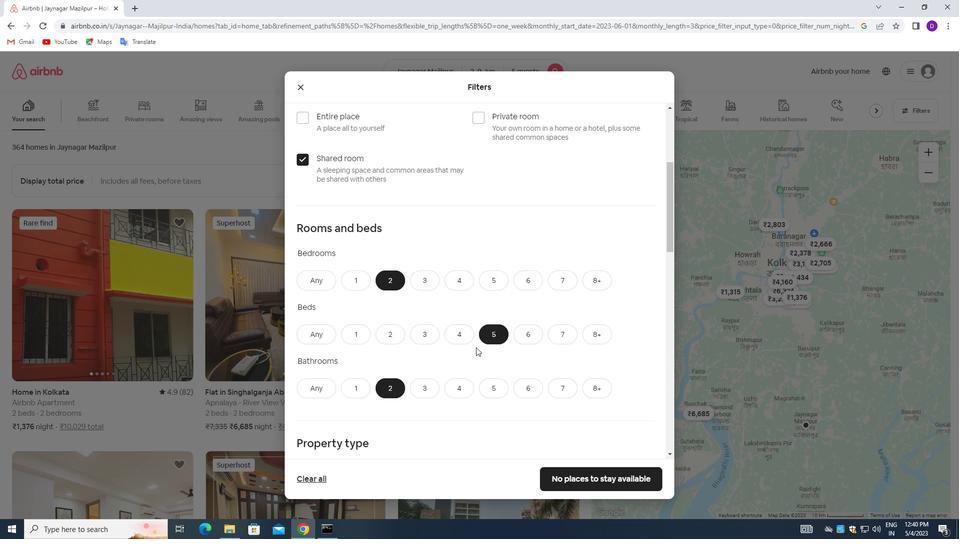 
Action: Mouse scrolled (479, 346) with delta (0, 0)
Screenshot: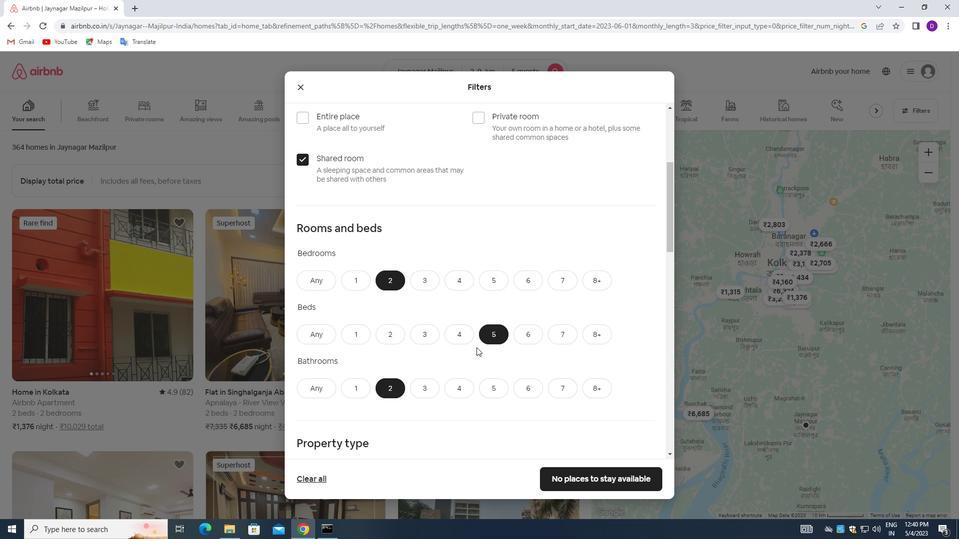 
Action: Mouse scrolled (479, 346) with delta (0, 0)
Screenshot: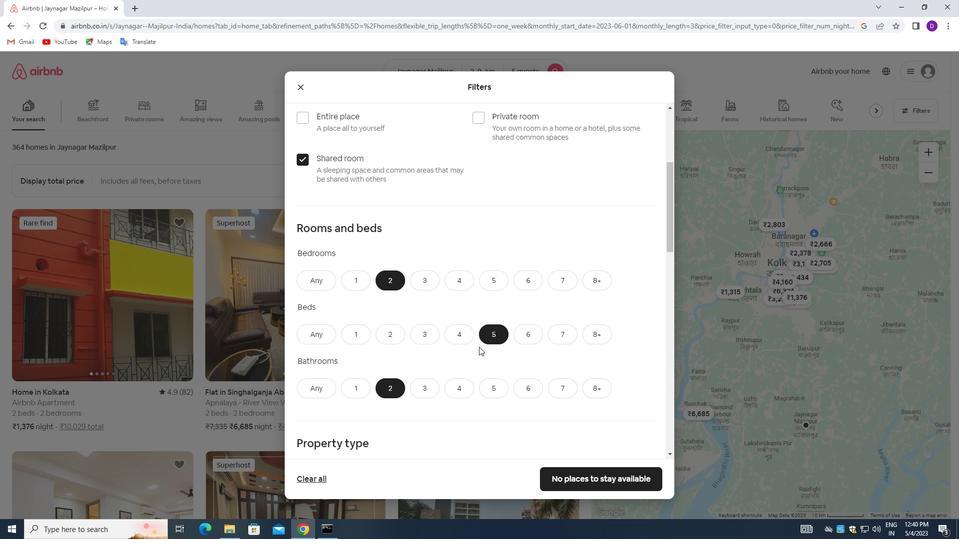 
Action: Mouse scrolled (479, 346) with delta (0, 0)
Screenshot: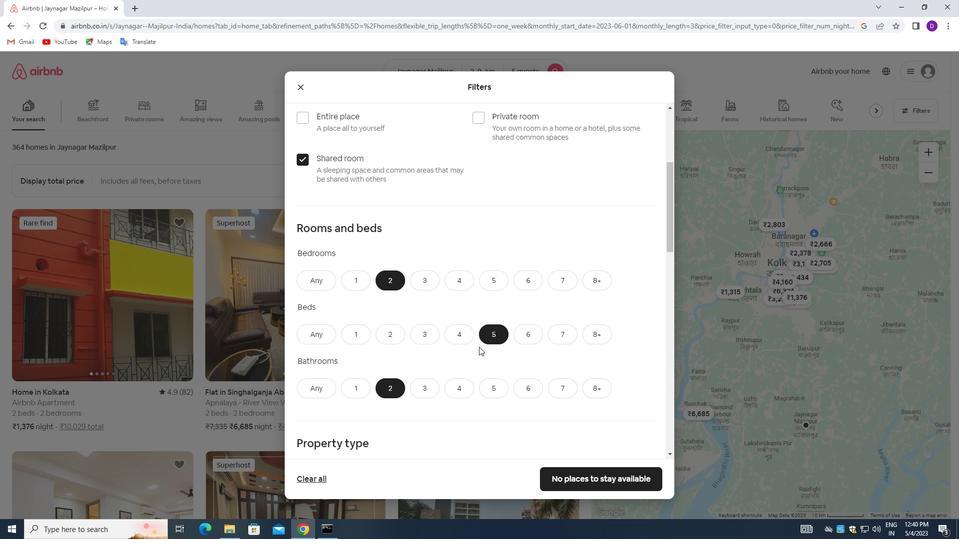 
Action: Mouse moved to (362, 336)
Screenshot: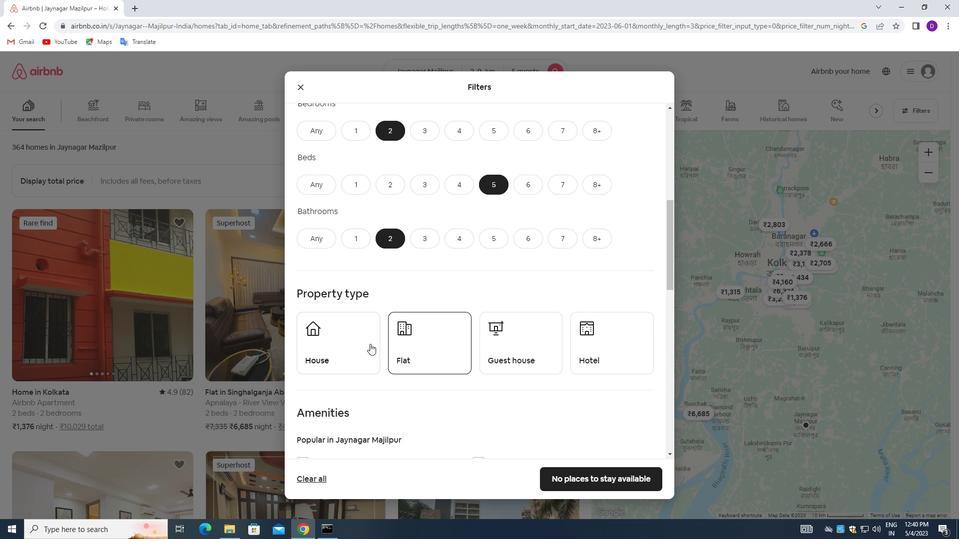 
Action: Mouse pressed left at (362, 336)
Screenshot: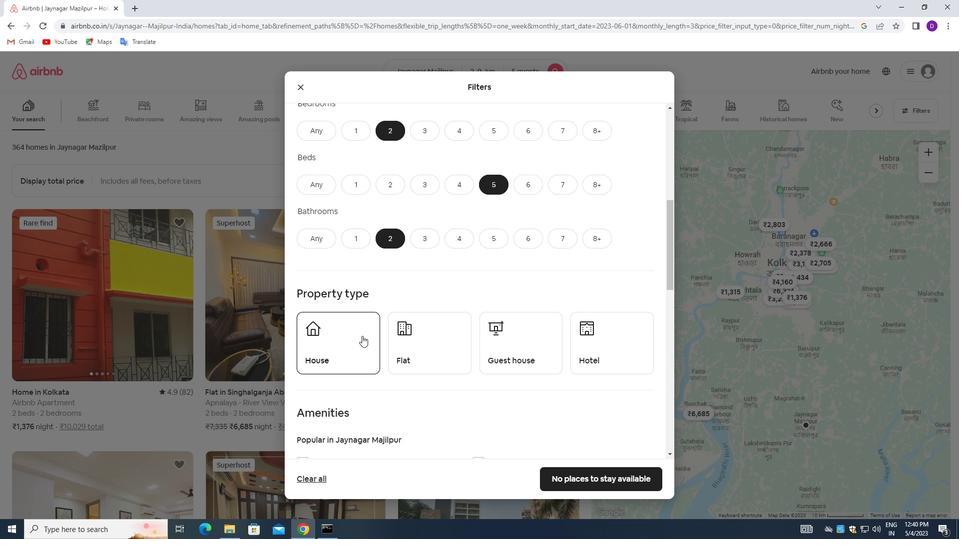
Action: Mouse moved to (430, 347)
Screenshot: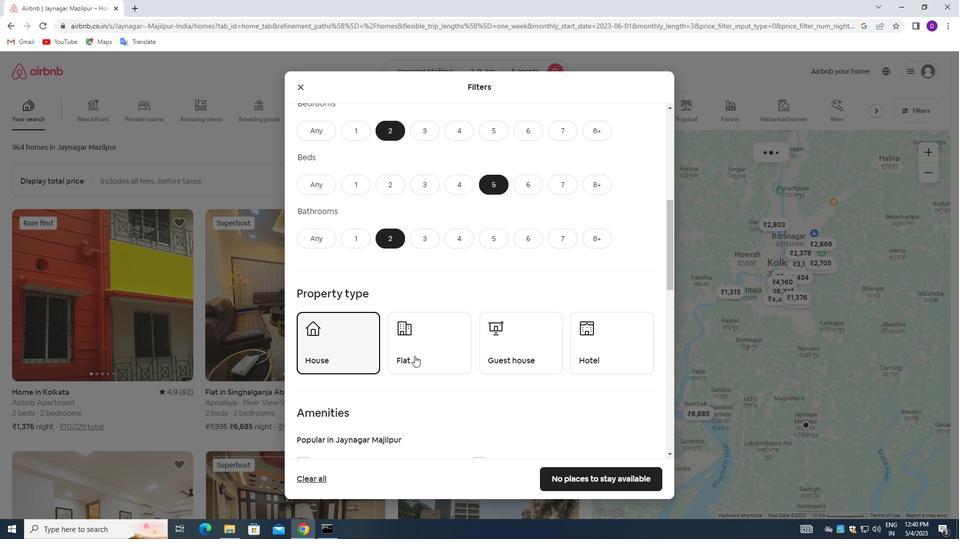
Action: Mouse pressed left at (430, 347)
Screenshot: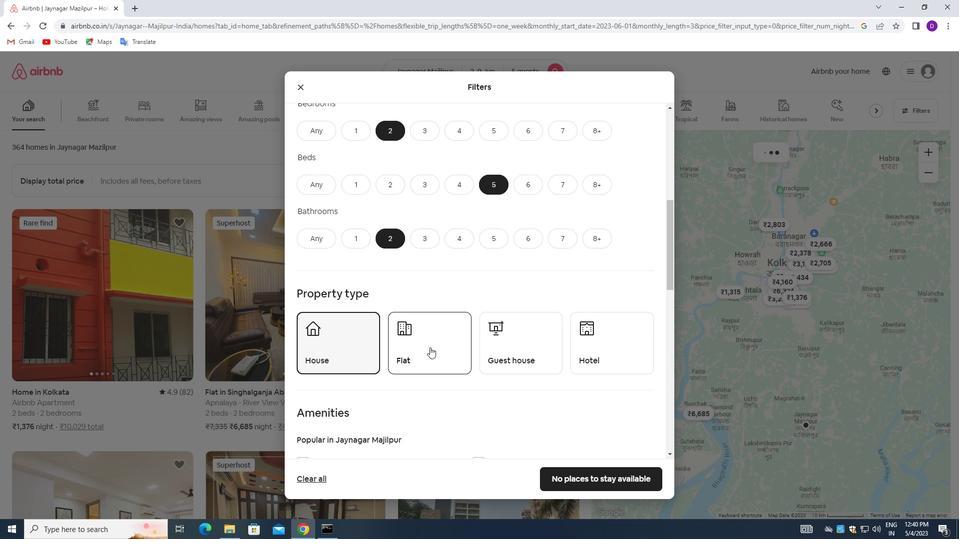 
Action: Mouse moved to (509, 349)
Screenshot: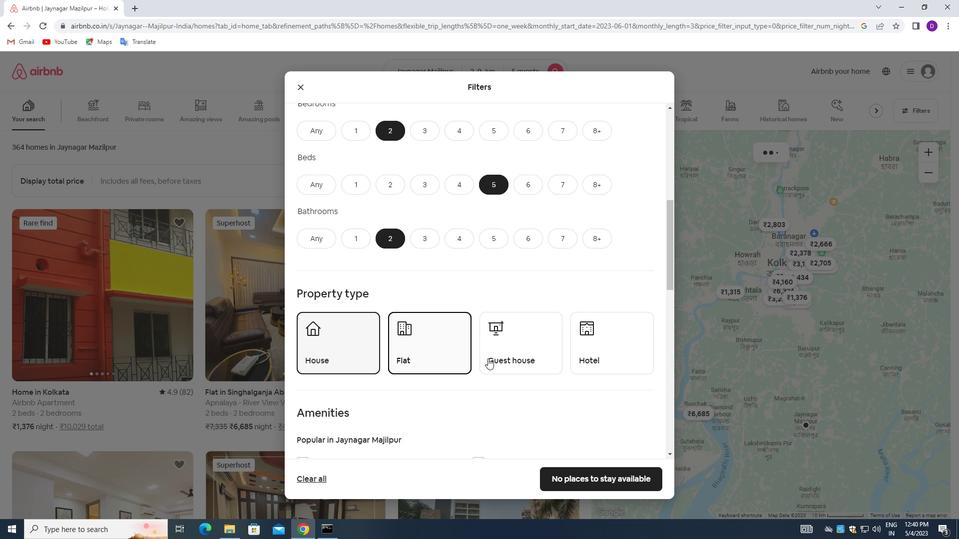 
Action: Mouse pressed left at (509, 349)
Screenshot: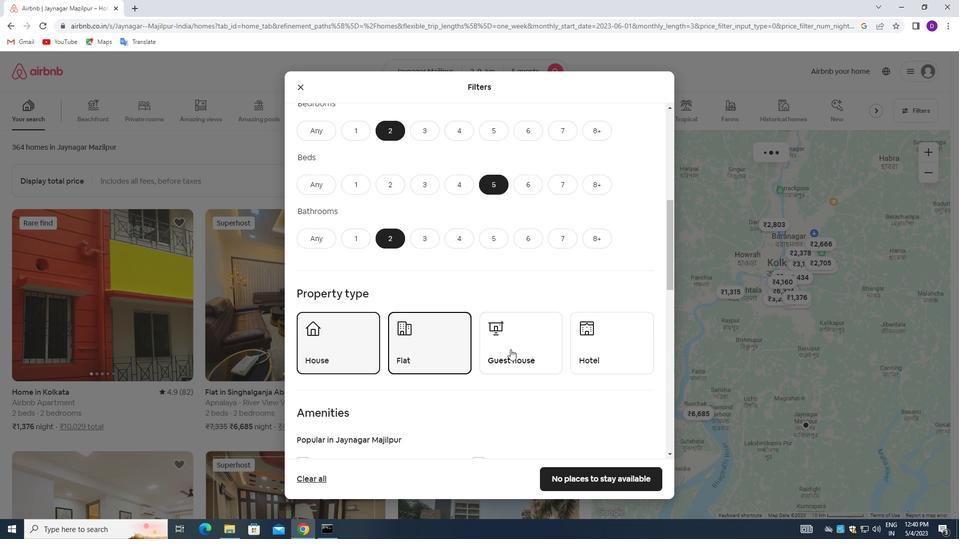 
Action: Mouse moved to (443, 344)
Screenshot: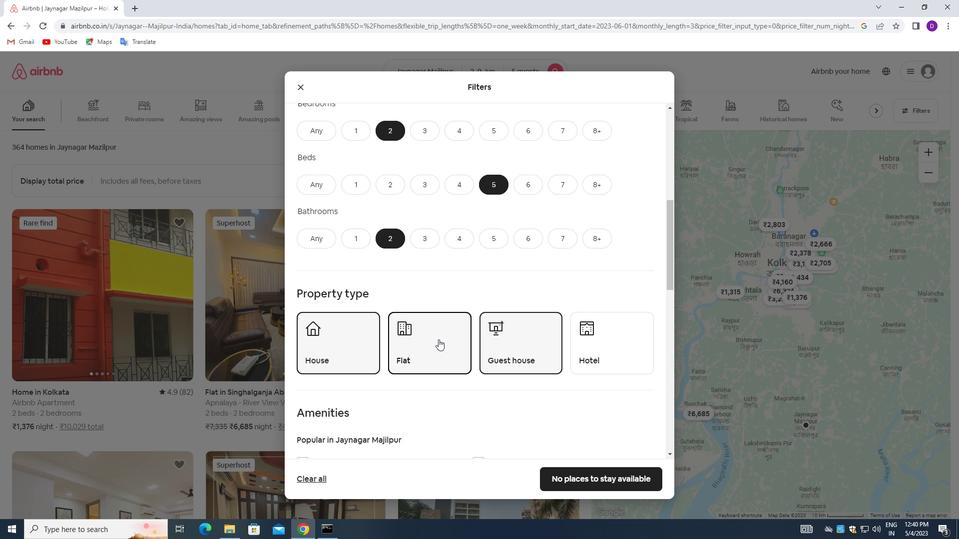 
Action: Mouse scrolled (443, 343) with delta (0, 0)
Screenshot: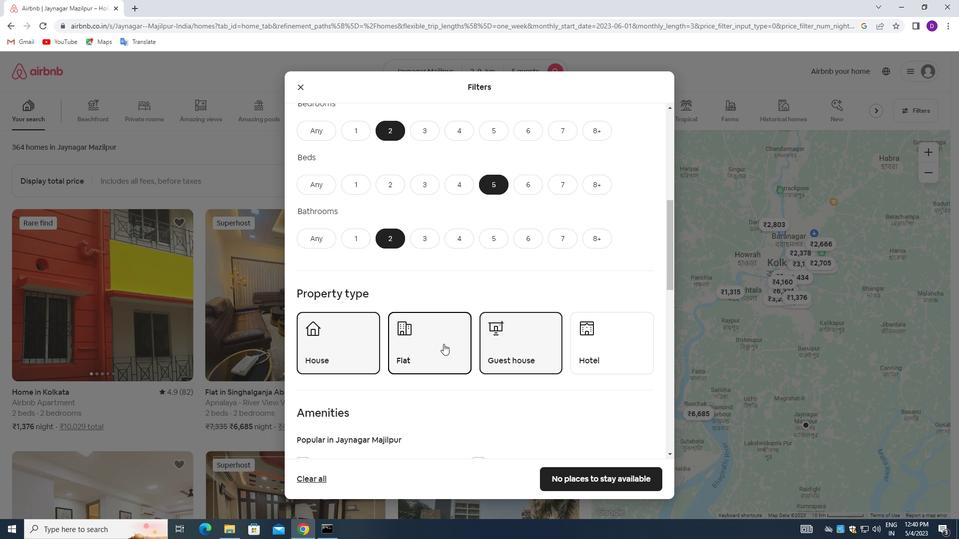 
Action: Mouse moved to (444, 345)
Screenshot: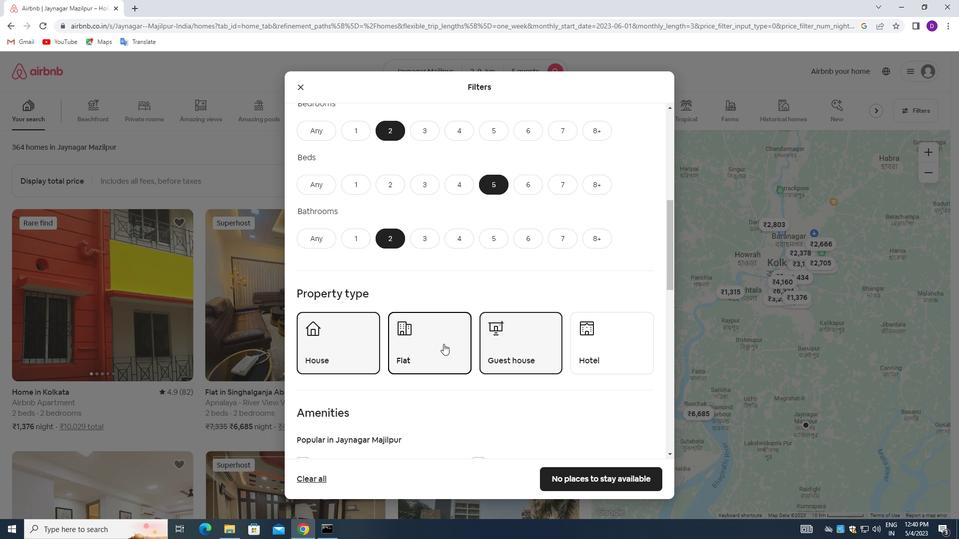 
Action: Mouse scrolled (444, 344) with delta (0, 0)
Screenshot: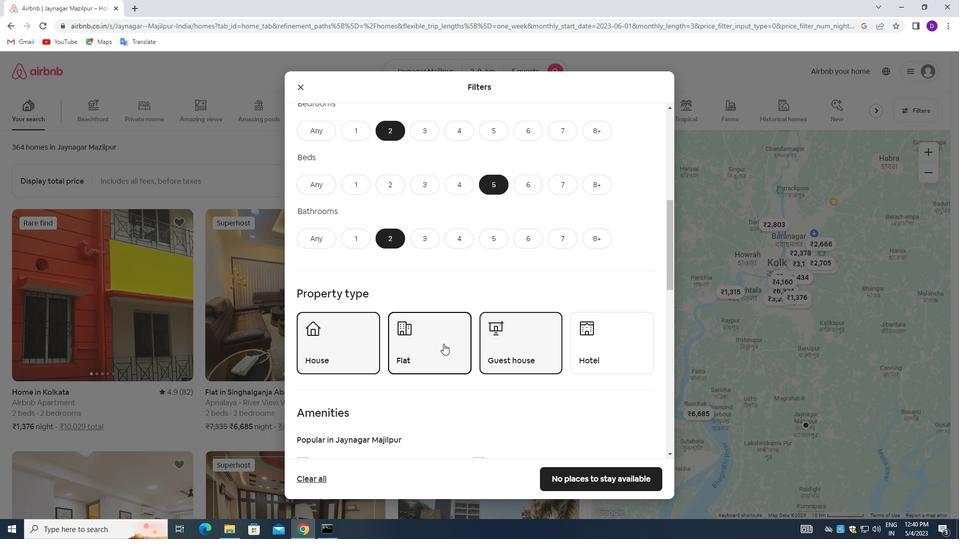 
Action: Mouse moved to (444, 345)
Screenshot: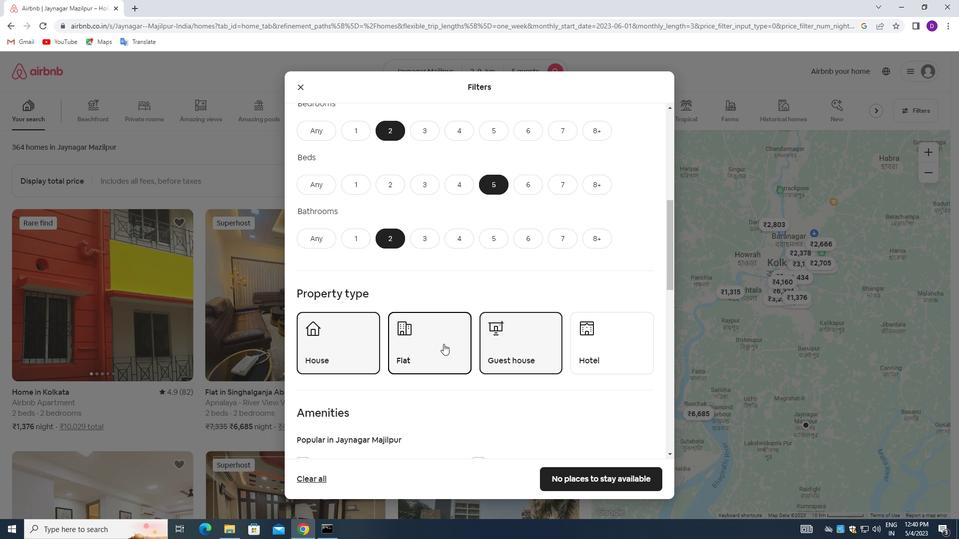 
Action: Mouse scrolled (444, 344) with delta (0, 0)
Screenshot: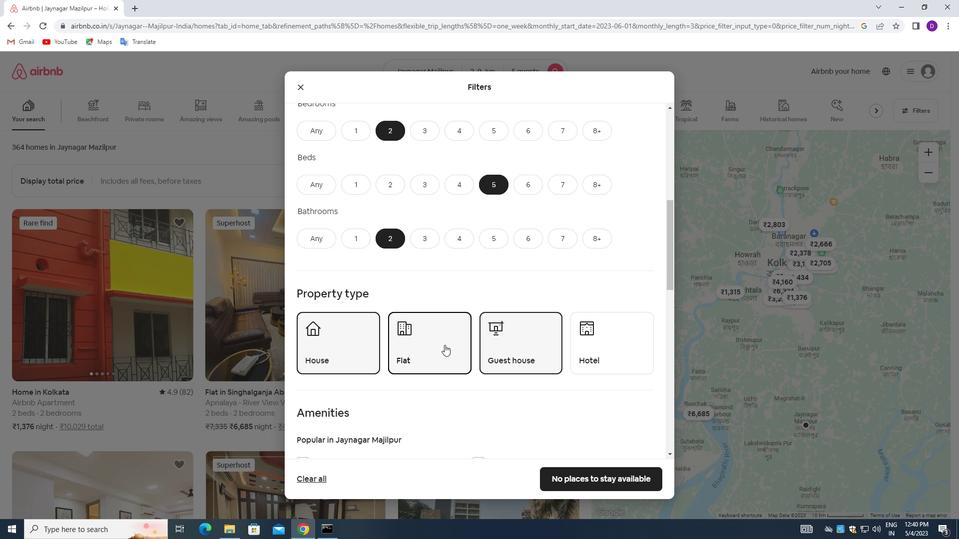 
Action: Mouse moved to (304, 337)
Screenshot: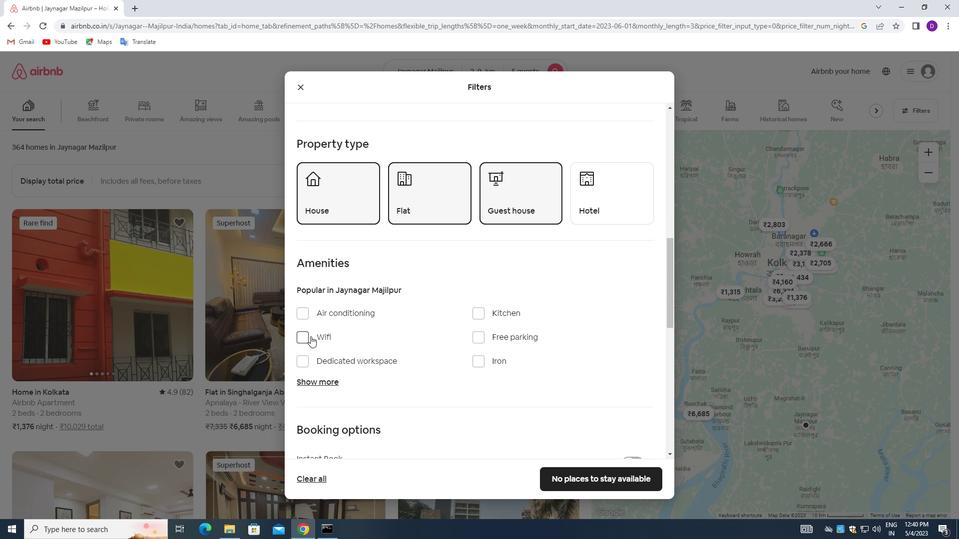 
Action: Mouse pressed left at (304, 337)
Screenshot: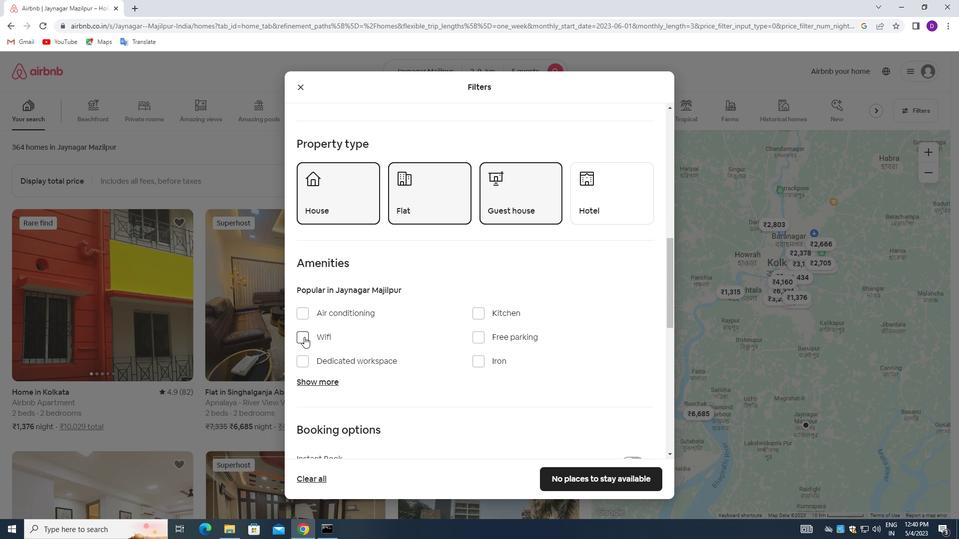 
Action: Mouse moved to (453, 339)
Screenshot: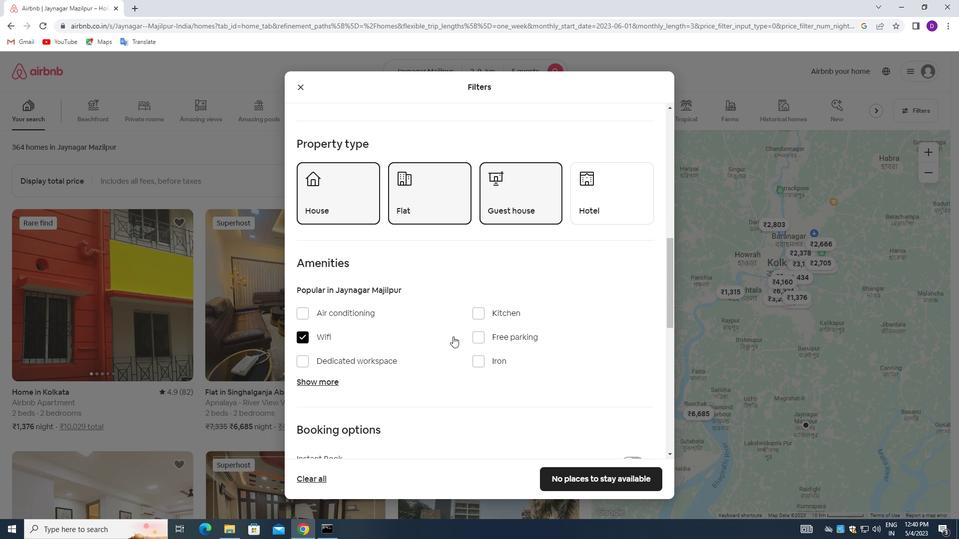 
Action: Mouse scrolled (453, 338) with delta (0, 0)
Screenshot: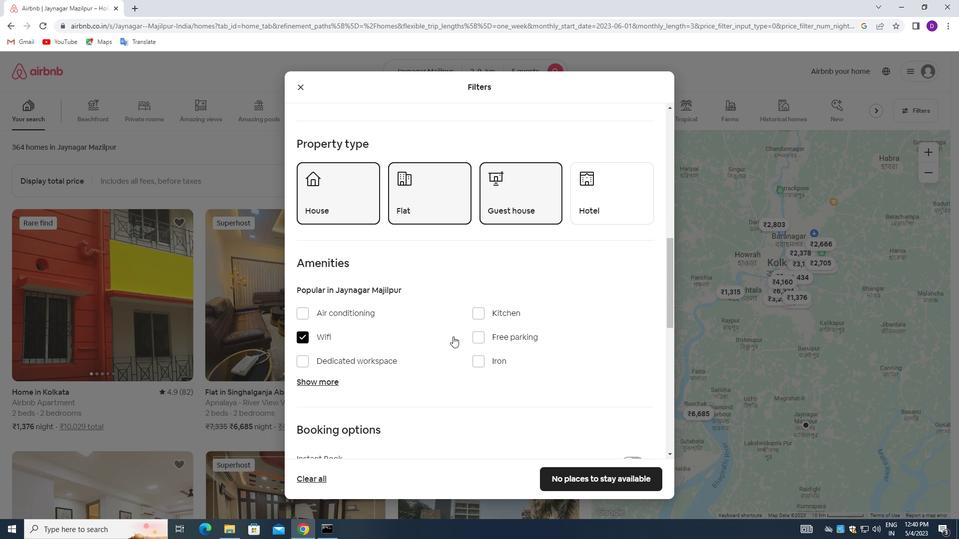 
Action: Mouse moved to (453, 339)
Screenshot: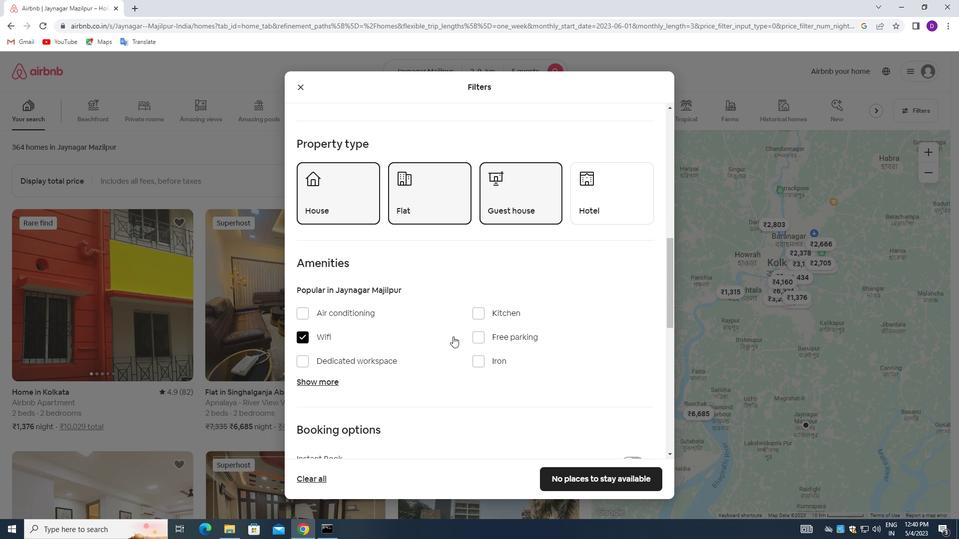 
Action: Mouse scrolled (453, 339) with delta (0, 0)
Screenshot: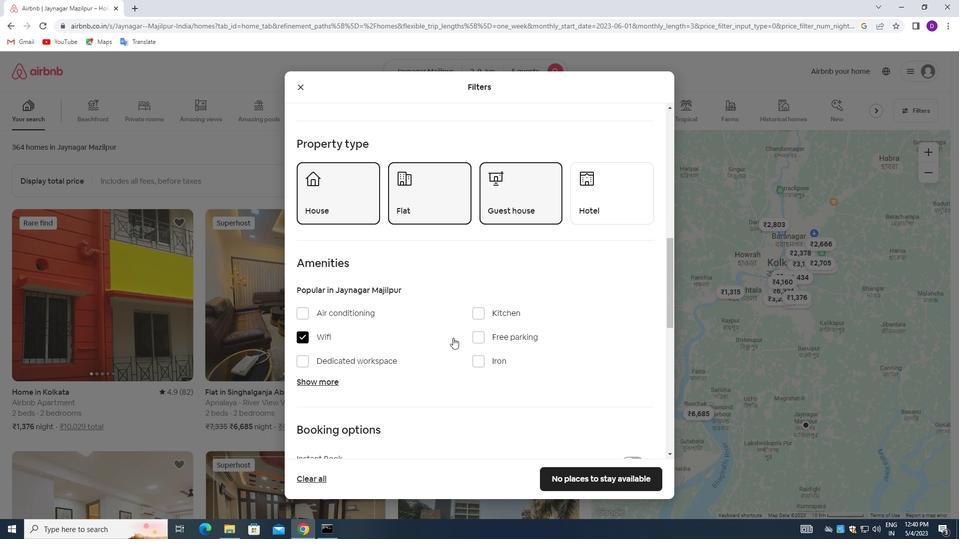 
Action: Mouse moved to (453, 339)
Screenshot: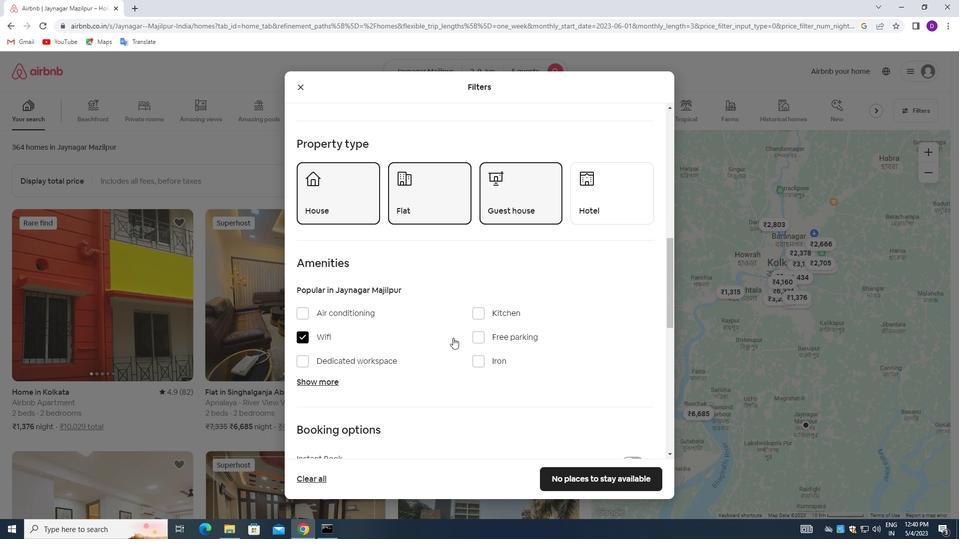 
Action: Mouse scrolled (453, 339) with delta (0, 0)
Screenshot: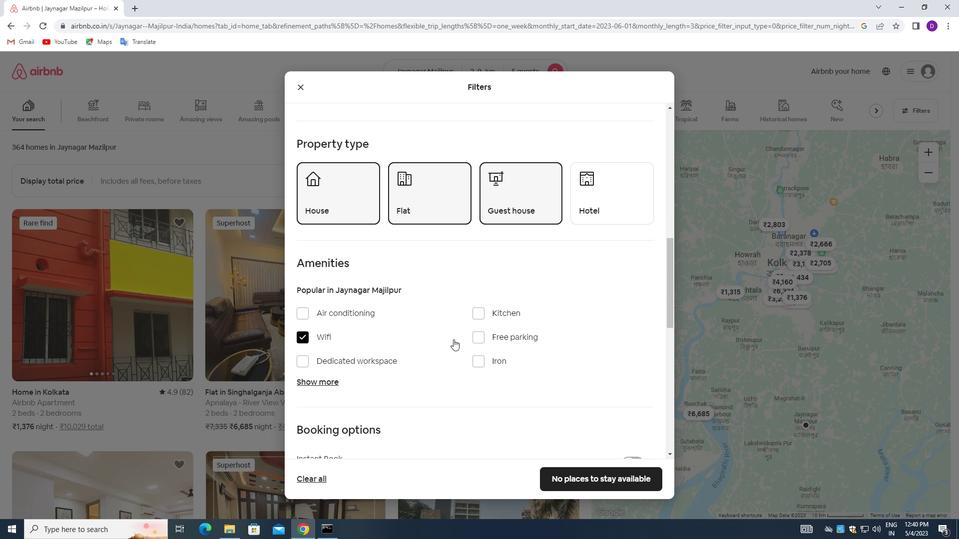 
Action: Mouse moved to (455, 339)
Screenshot: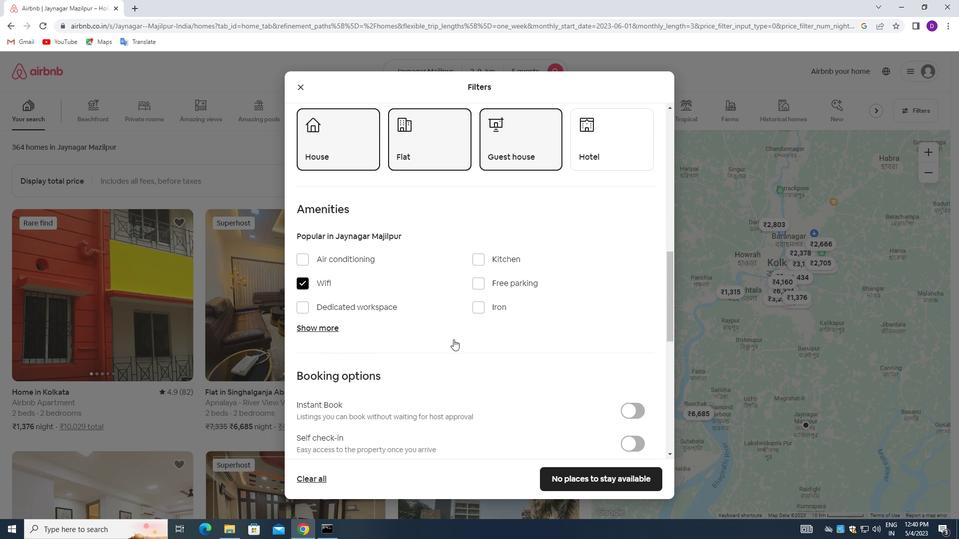 
Action: Mouse scrolled (455, 339) with delta (0, 0)
Screenshot: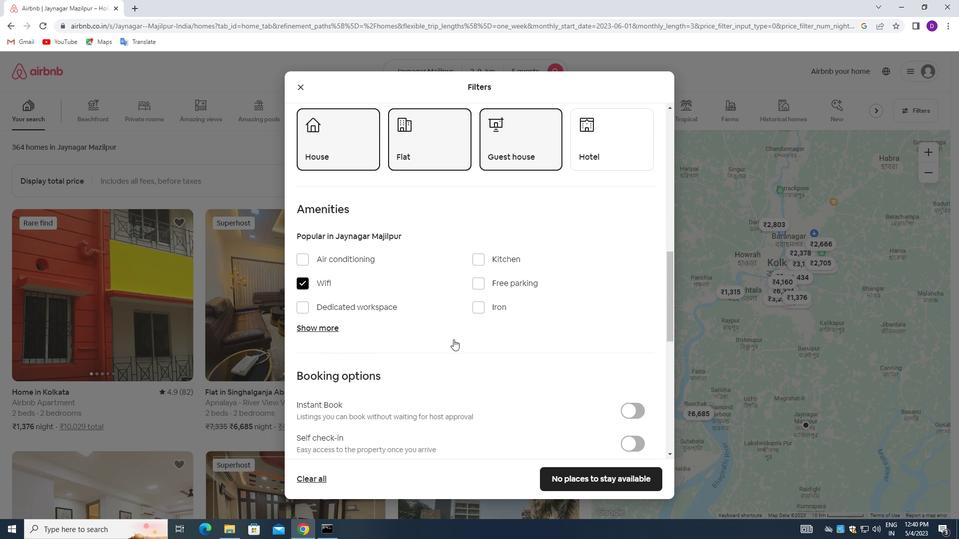 
Action: Mouse moved to (624, 298)
Screenshot: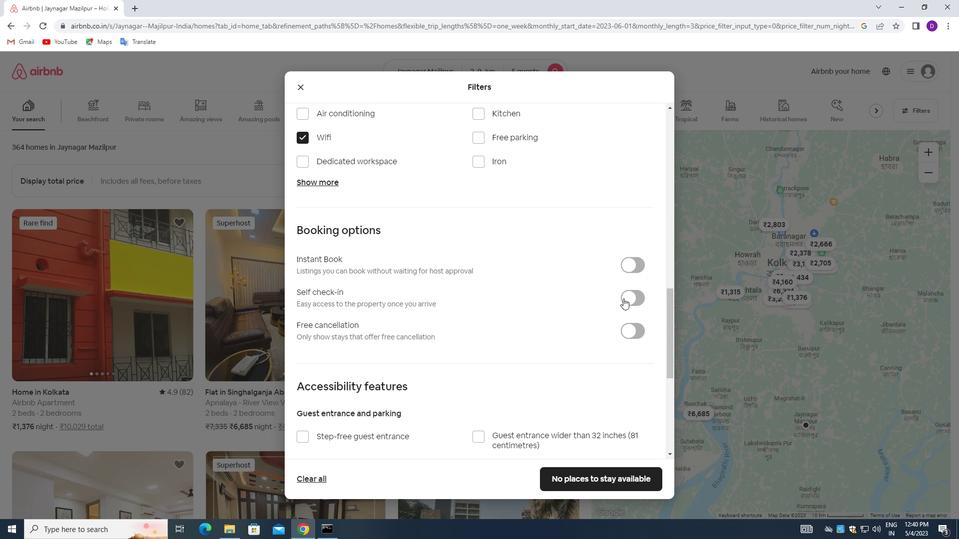 
Action: Mouse pressed left at (624, 298)
Screenshot: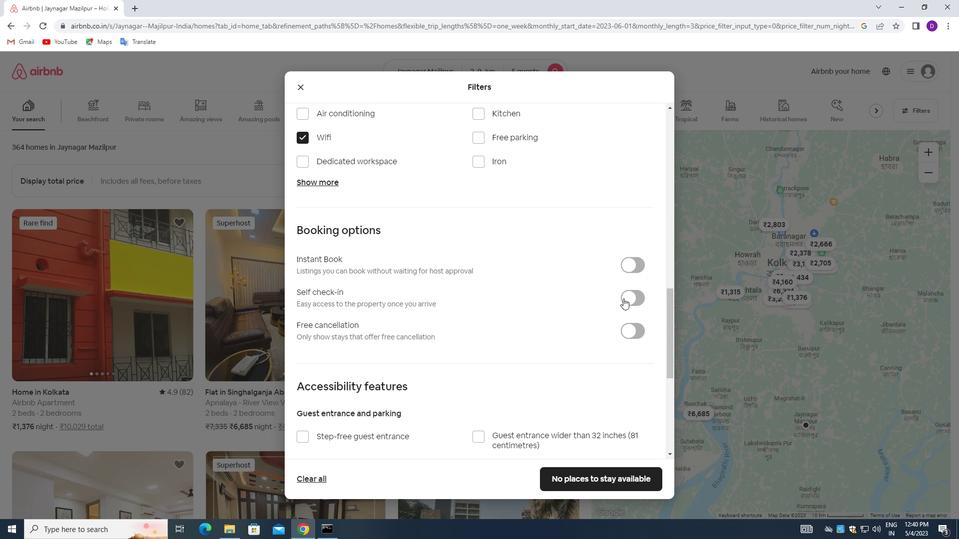 
Action: Mouse moved to (434, 340)
Screenshot: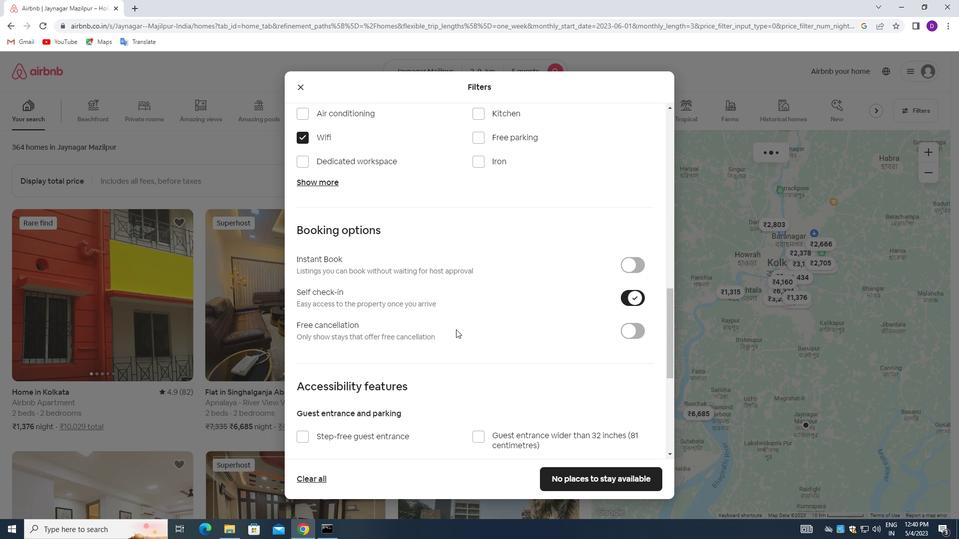 
Action: Mouse scrolled (434, 339) with delta (0, 0)
Screenshot: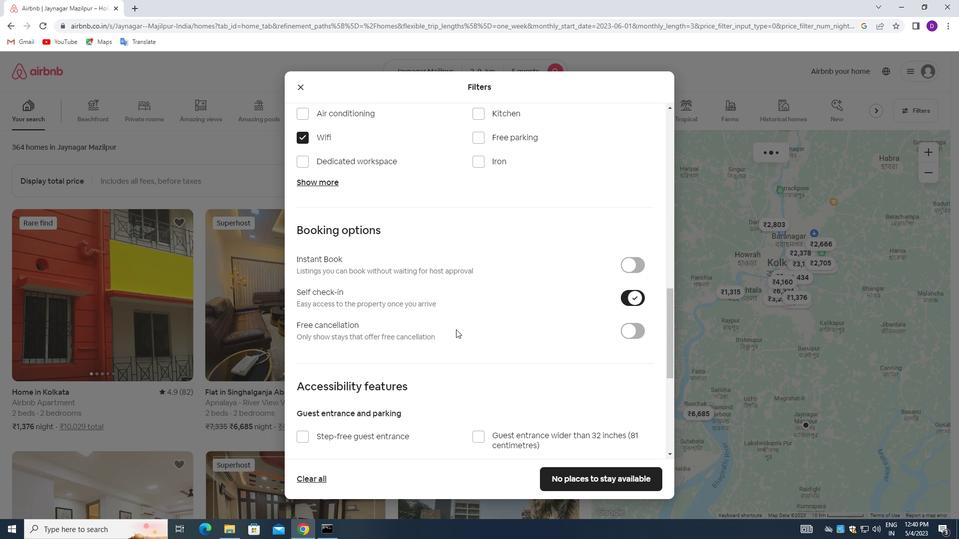
Action: Mouse moved to (433, 340)
Screenshot: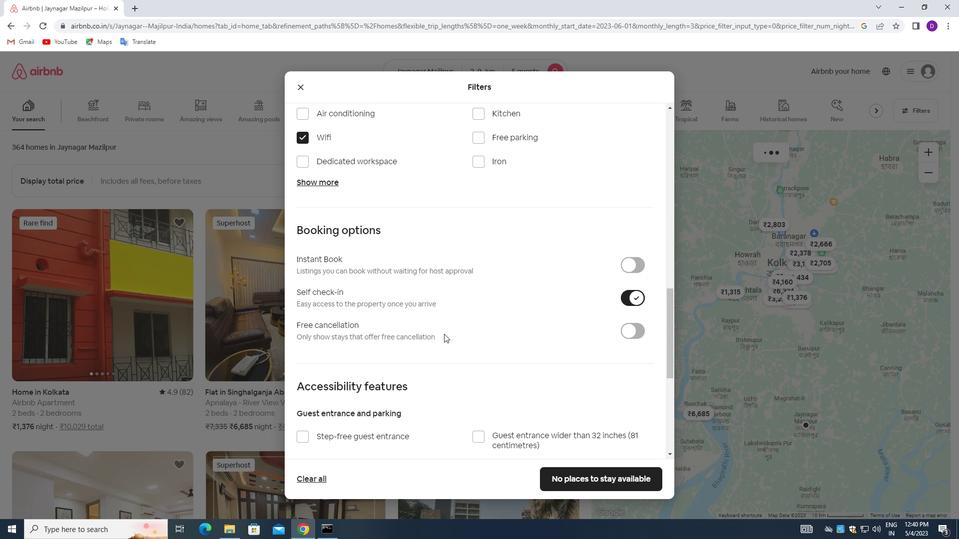 
Action: Mouse scrolled (433, 340) with delta (0, 0)
Screenshot: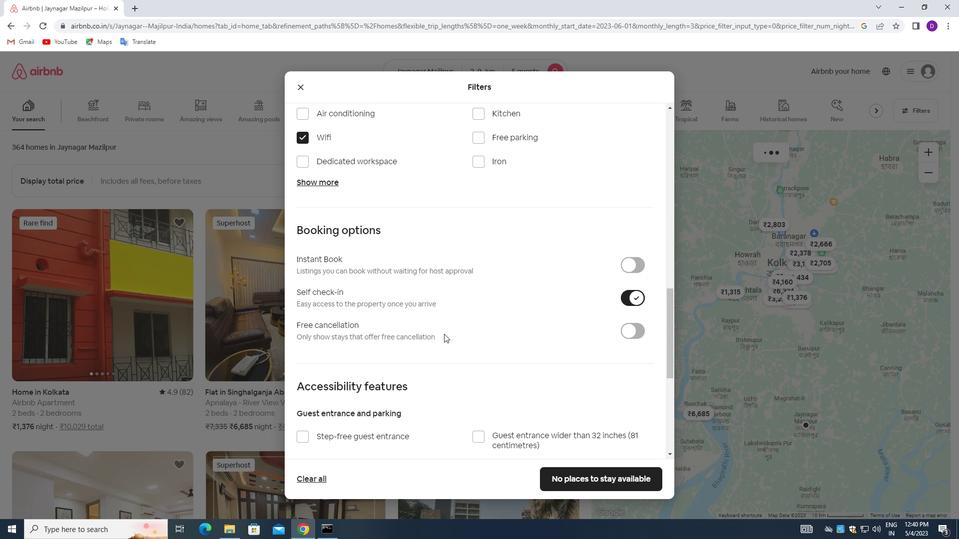 
Action: Mouse moved to (432, 341)
Screenshot: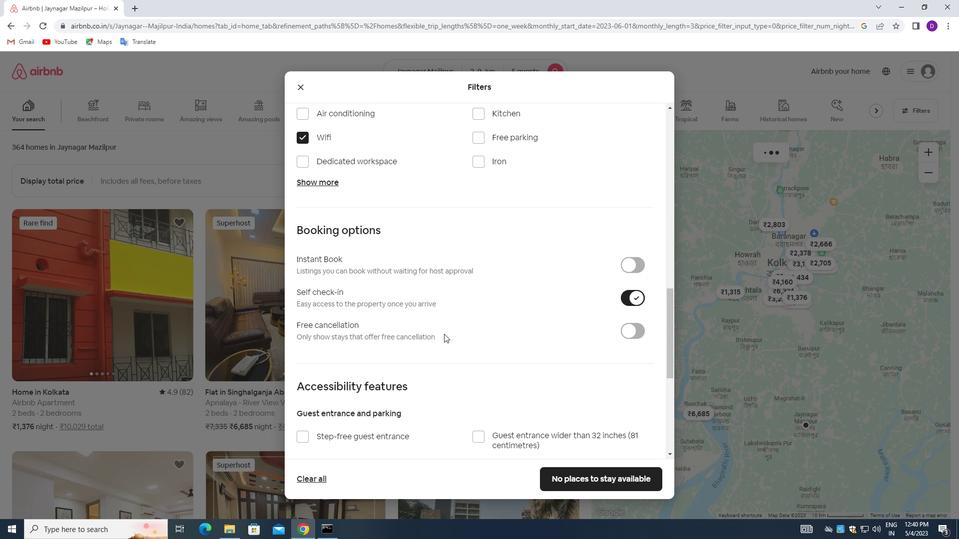 
Action: Mouse scrolled (432, 340) with delta (0, 0)
Screenshot: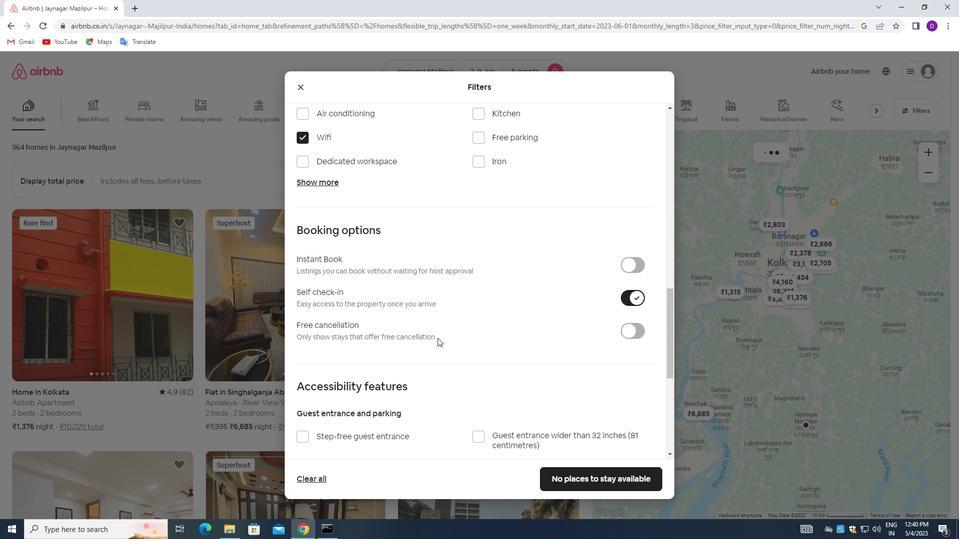 
Action: Mouse moved to (429, 342)
Screenshot: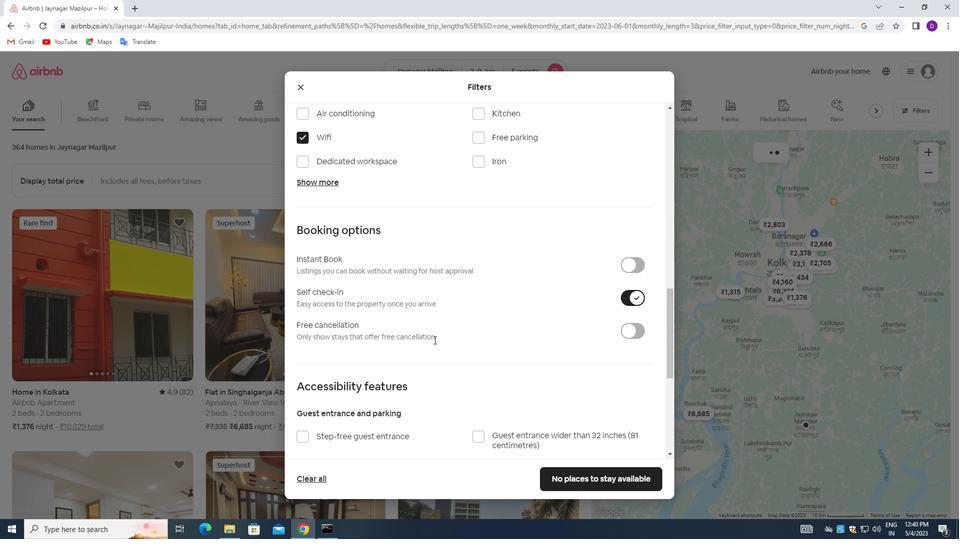 
Action: Mouse scrolled (429, 342) with delta (0, 0)
Screenshot: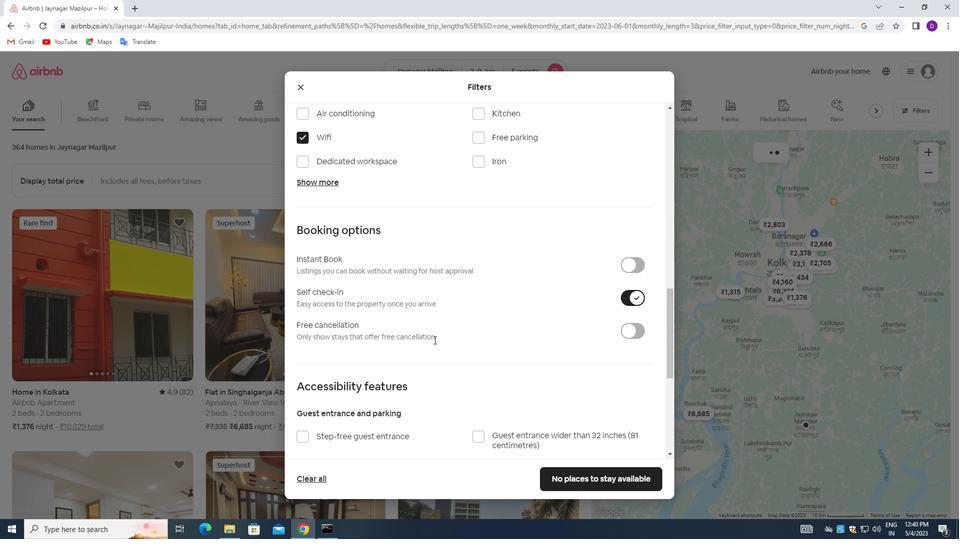 
Action: Mouse moved to (429, 343)
Screenshot: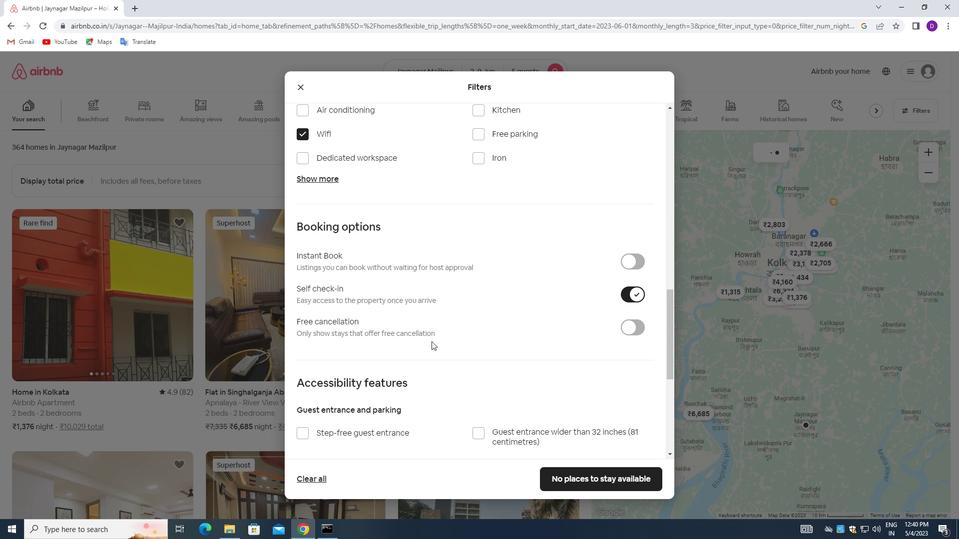 
Action: Mouse scrolled (429, 342) with delta (0, 0)
Screenshot: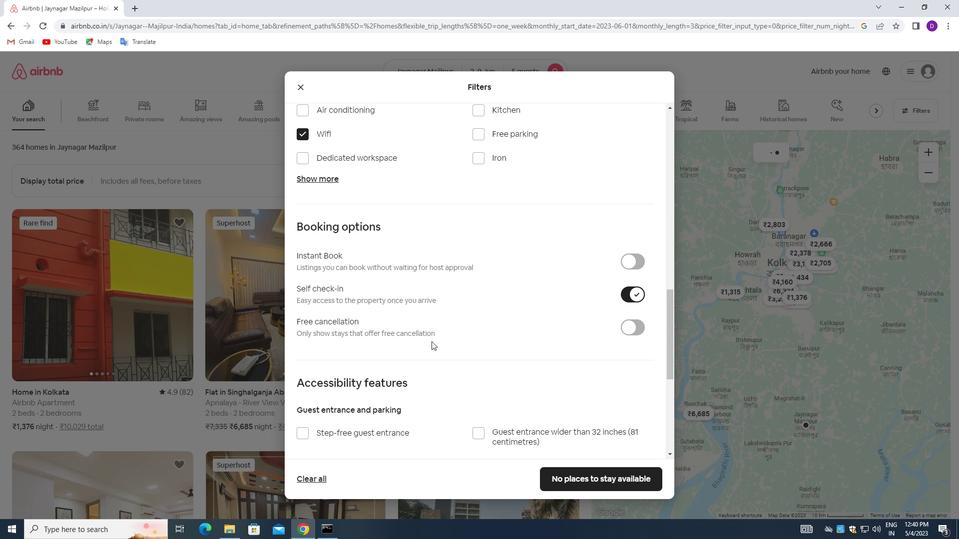 
Action: Mouse moved to (419, 355)
Screenshot: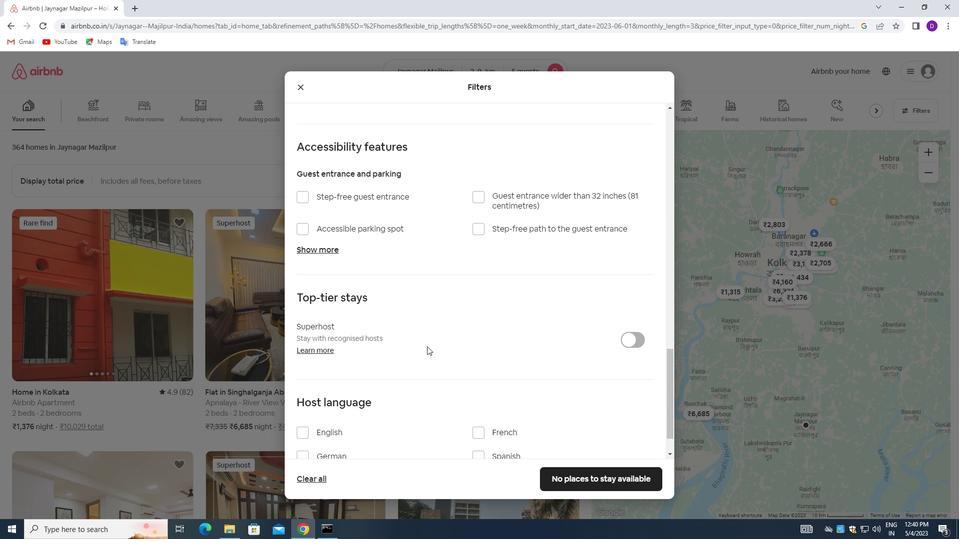 
Action: Mouse scrolled (419, 354) with delta (0, 0)
Screenshot: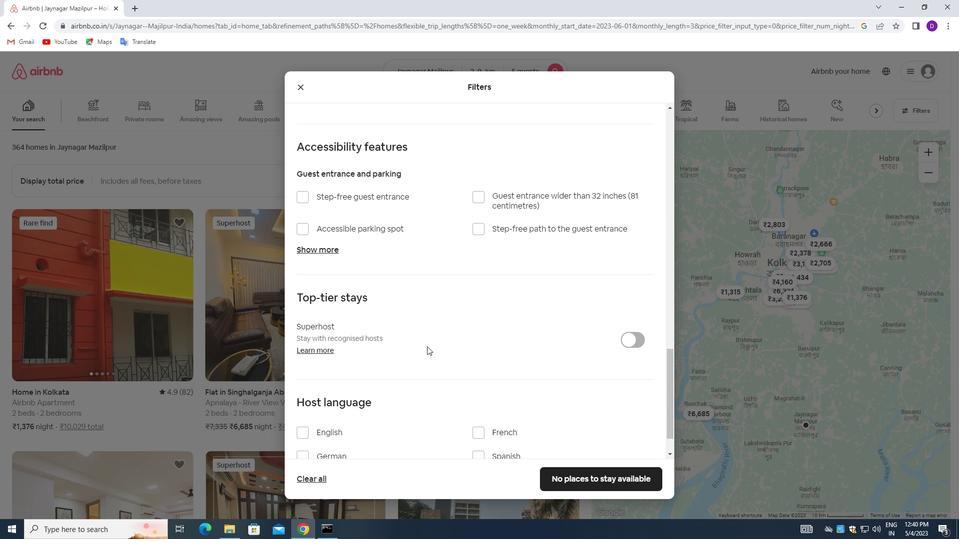 
Action: Mouse moved to (416, 358)
Screenshot: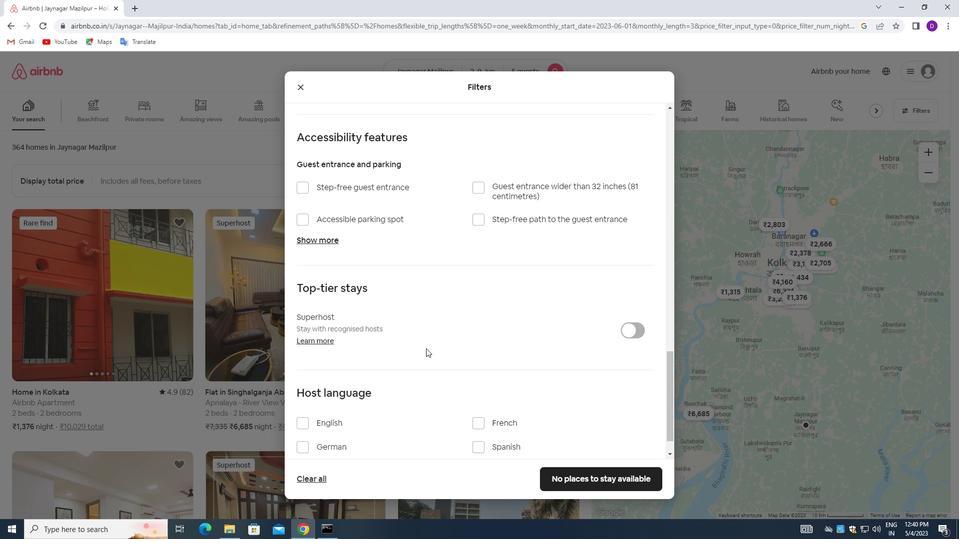 
Action: Mouse scrolled (416, 357) with delta (0, 0)
Screenshot: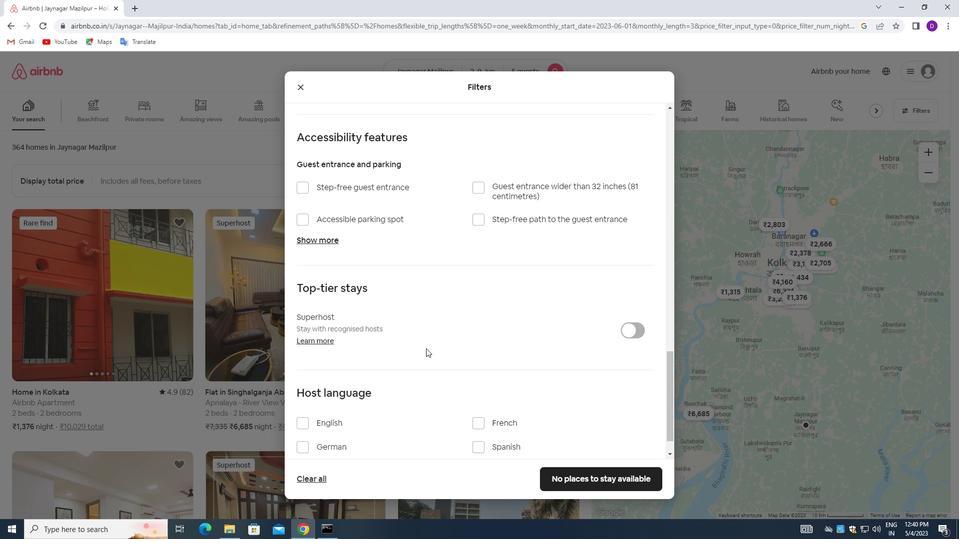 
Action: Mouse moved to (413, 362)
Screenshot: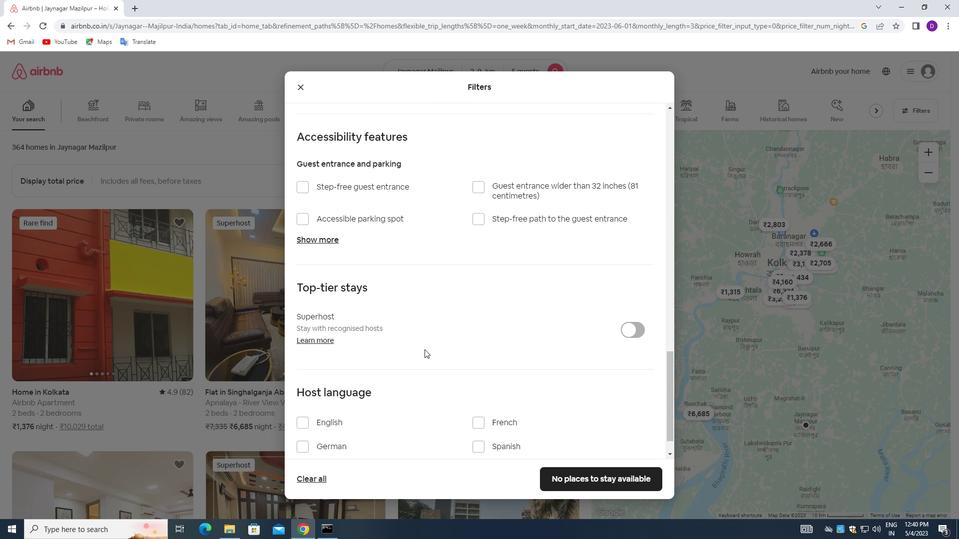 
Action: Mouse scrolled (413, 361) with delta (0, 0)
Screenshot: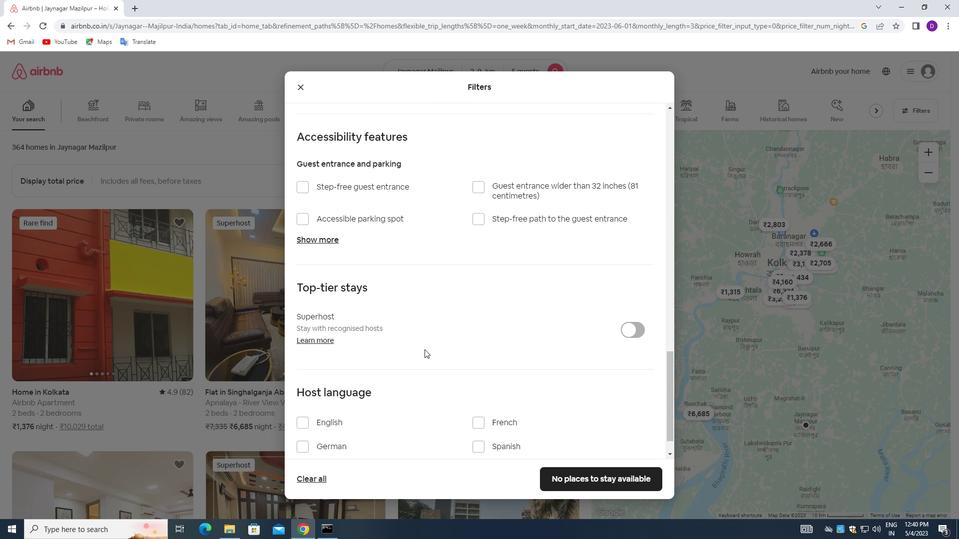 
Action: Mouse moved to (407, 370)
Screenshot: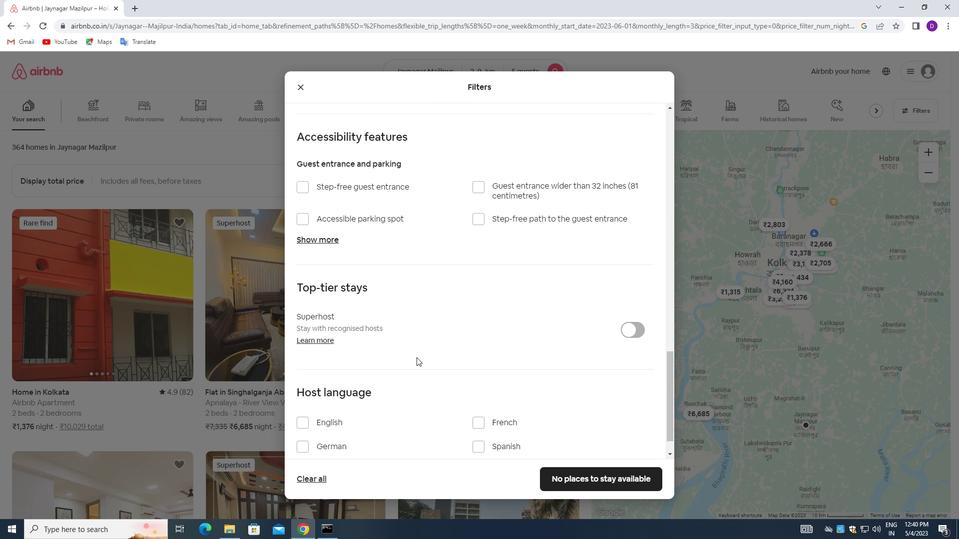 
Action: Mouse scrolled (407, 369) with delta (0, 0)
Screenshot: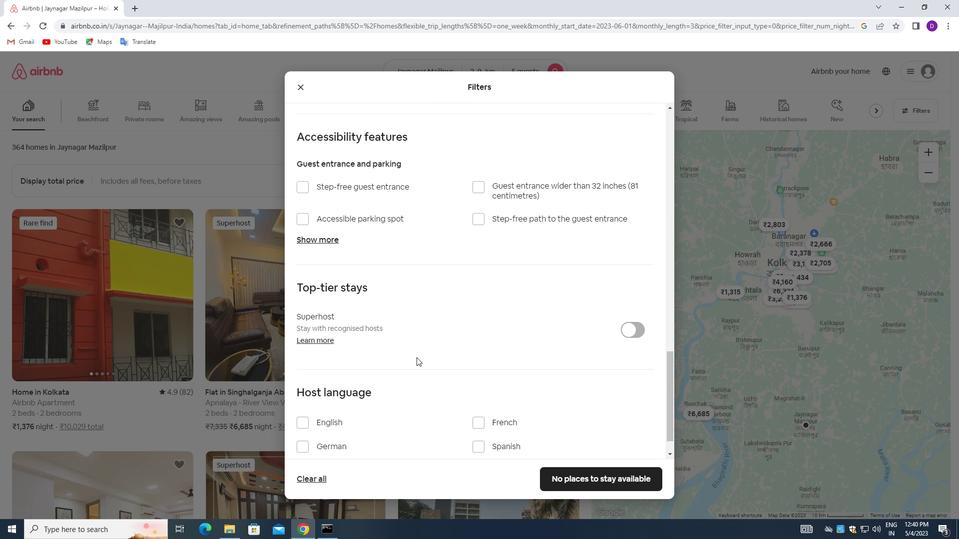 
Action: Mouse moved to (301, 388)
Screenshot: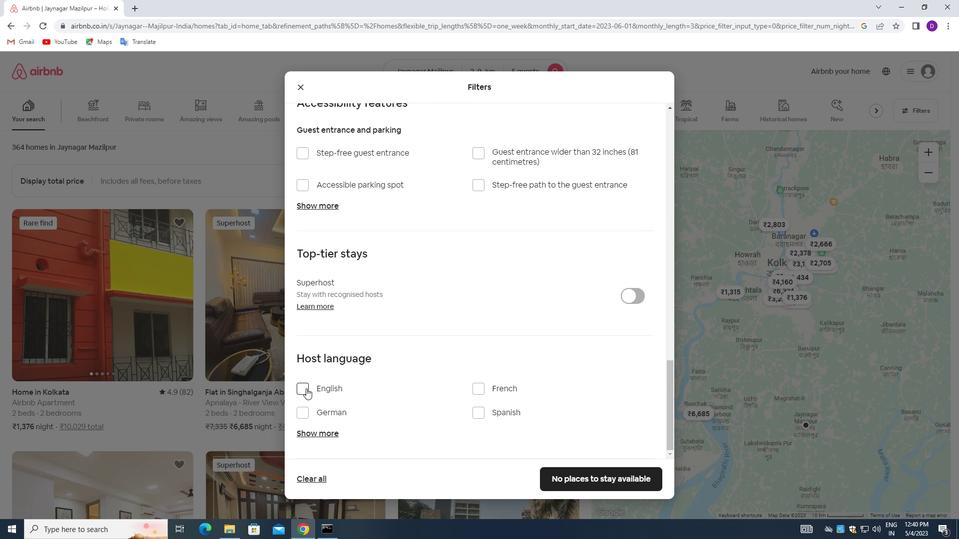 
Action: Mouse pressed left at (301, 388)
Screenshot: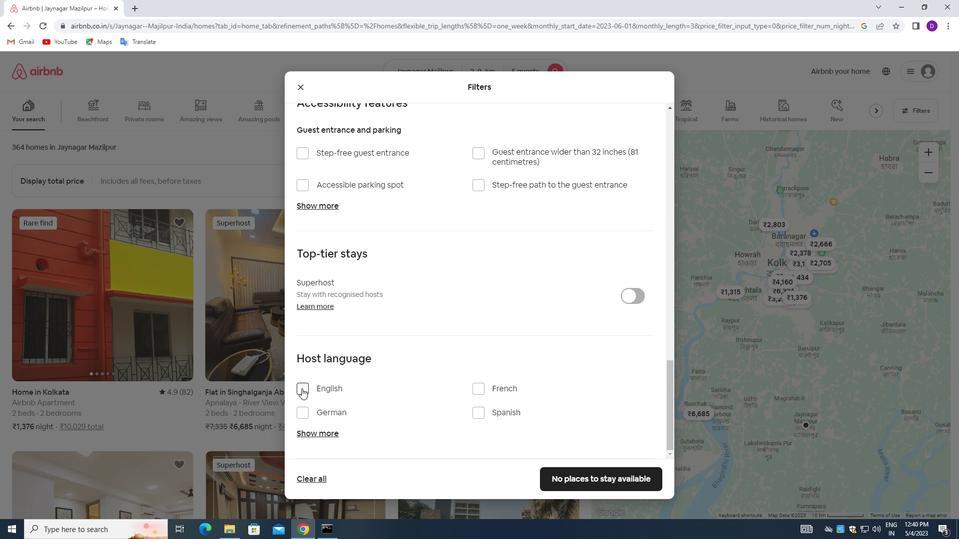 
Action: Mouse moved to (527, 418)
Screenshot: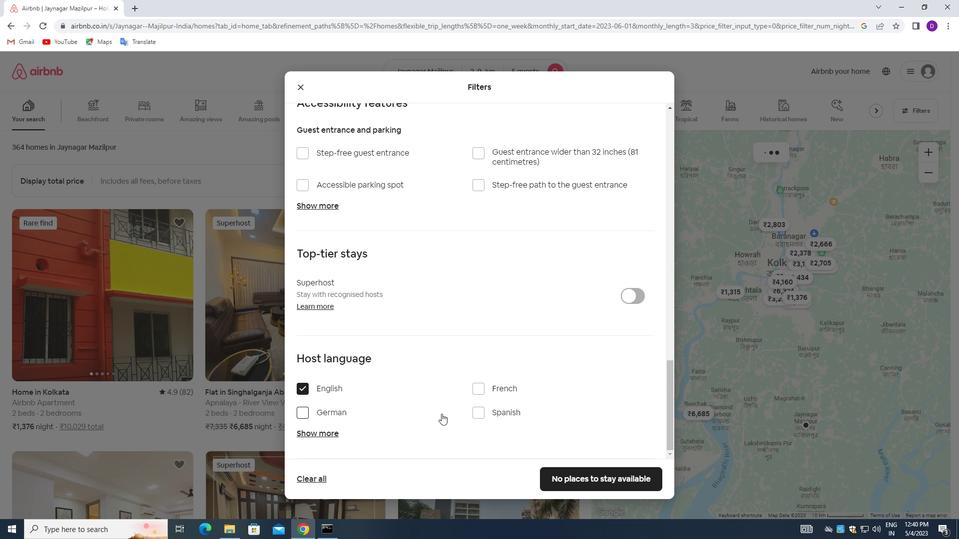 
Action: Mouse scrolled (527, 417) with delta (0, 0)
Screenshot: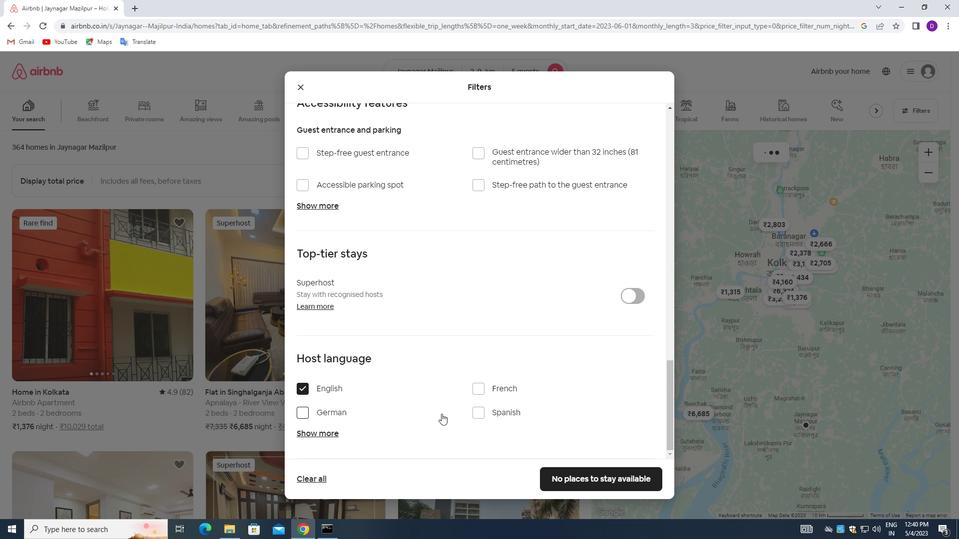 
Action: Mouse moved to (534, 423)
Screenshot: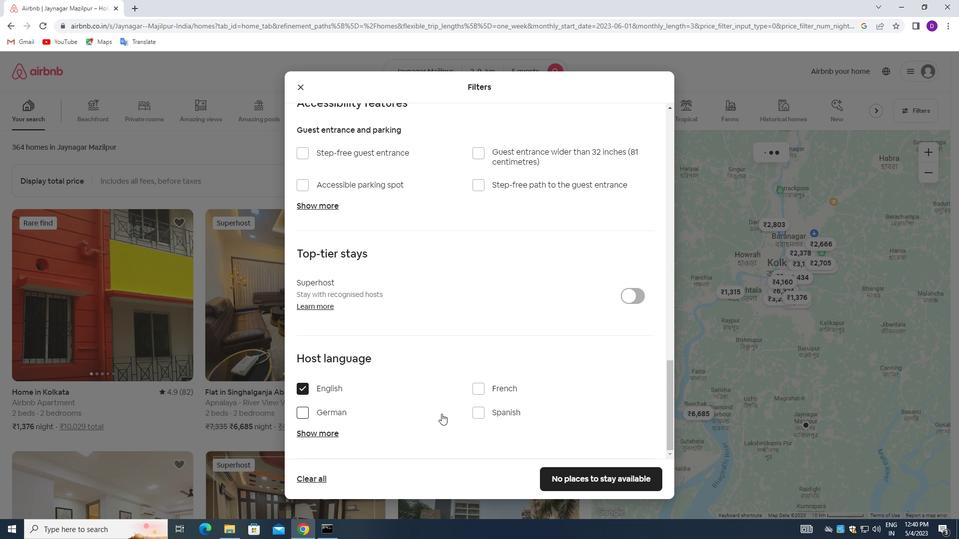 
Action: Mouse scrolled (534, 422) with delta (0, 0)
Screenshot: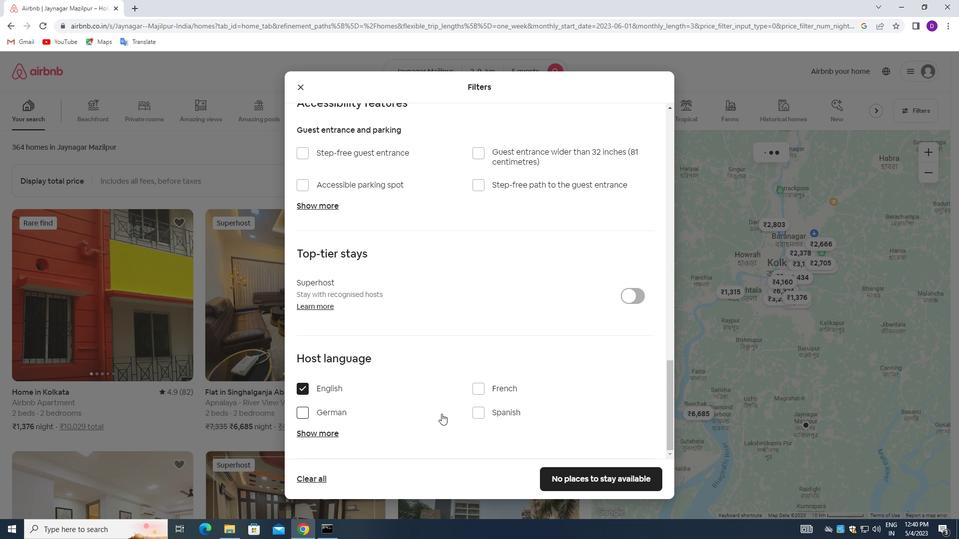 
Action: Mouse moved to (536, 426)
Screenshot: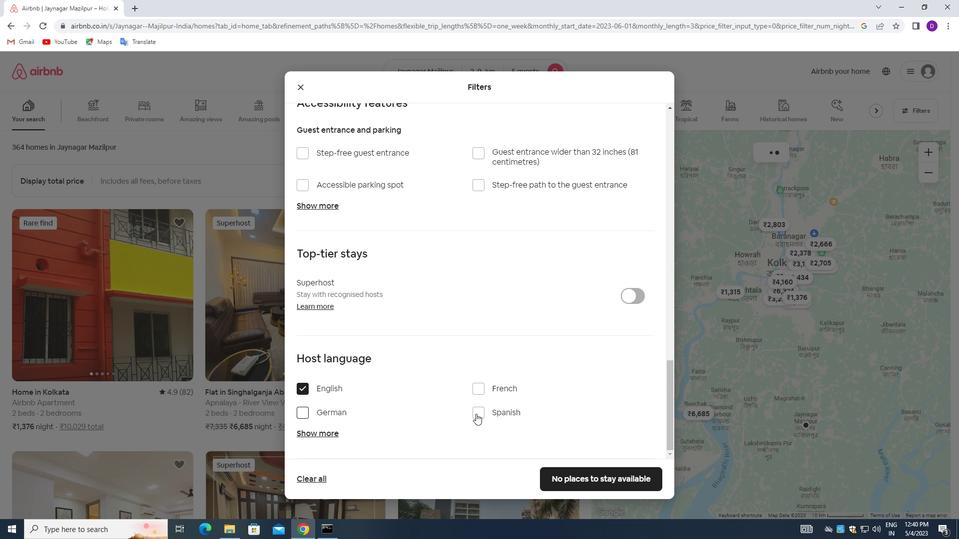 
Action: Mouse scrolled (536, 425) with delta (0, 0)
Screenshot: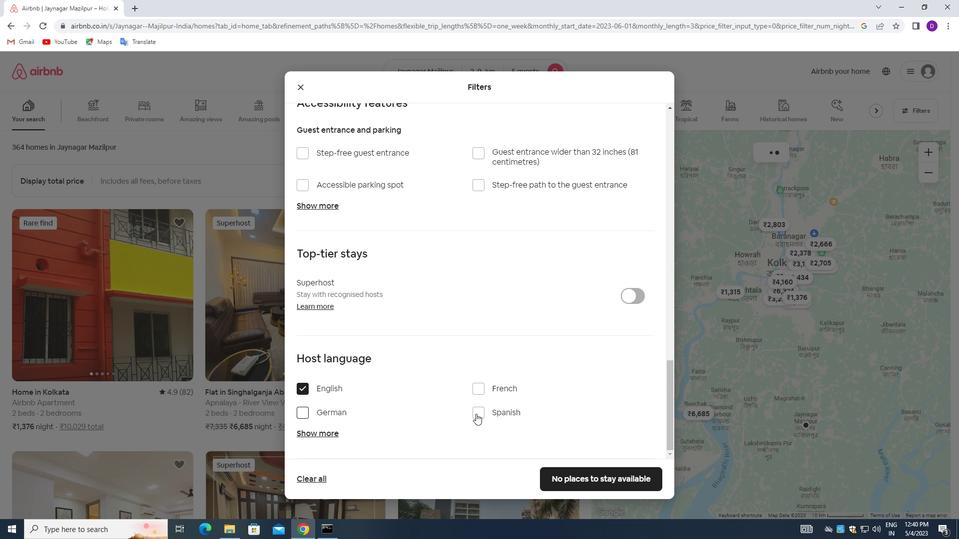 
Action: Mouse moved to (572, 474)
Screenshot: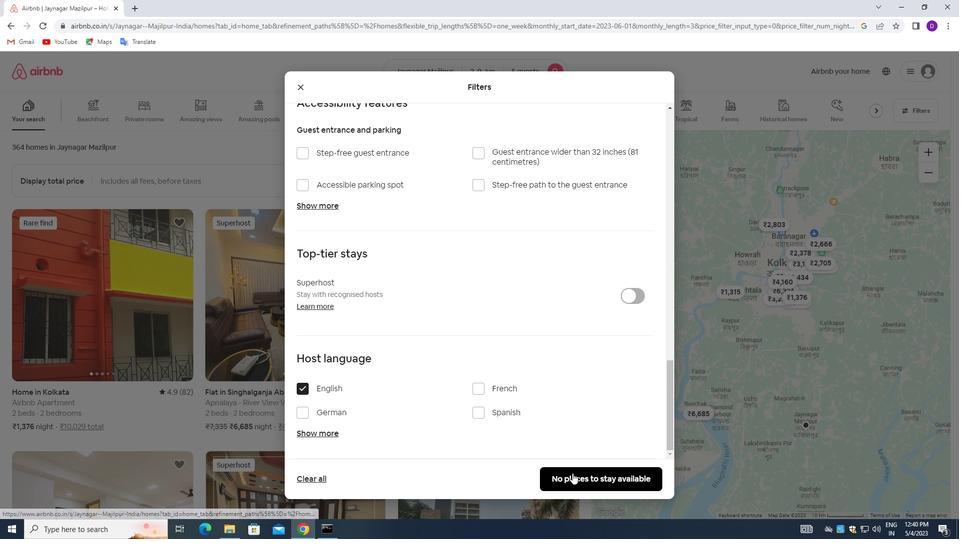 
Action: Mouse pressed left at (572, 474)
Screenshot: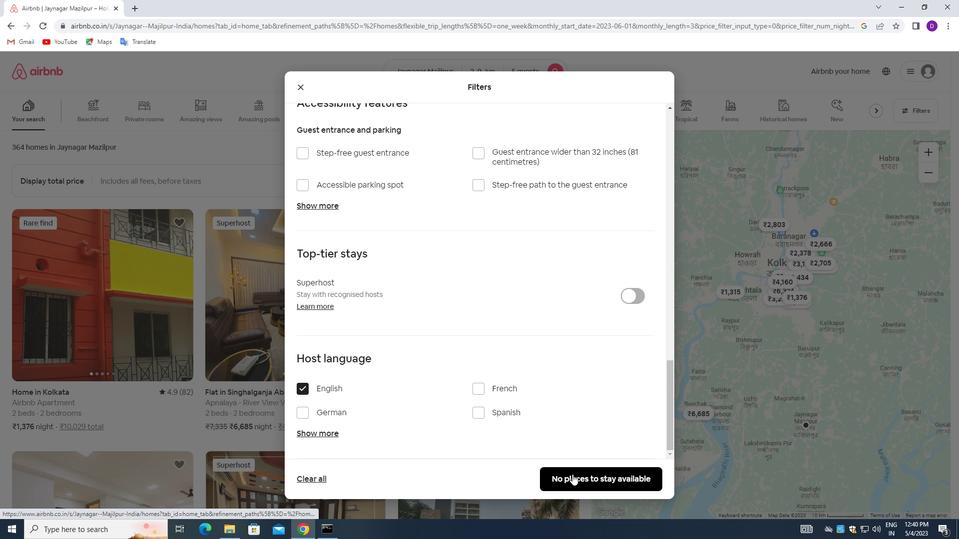 
Action: Mouse moved to (530, 329)
Screenshot: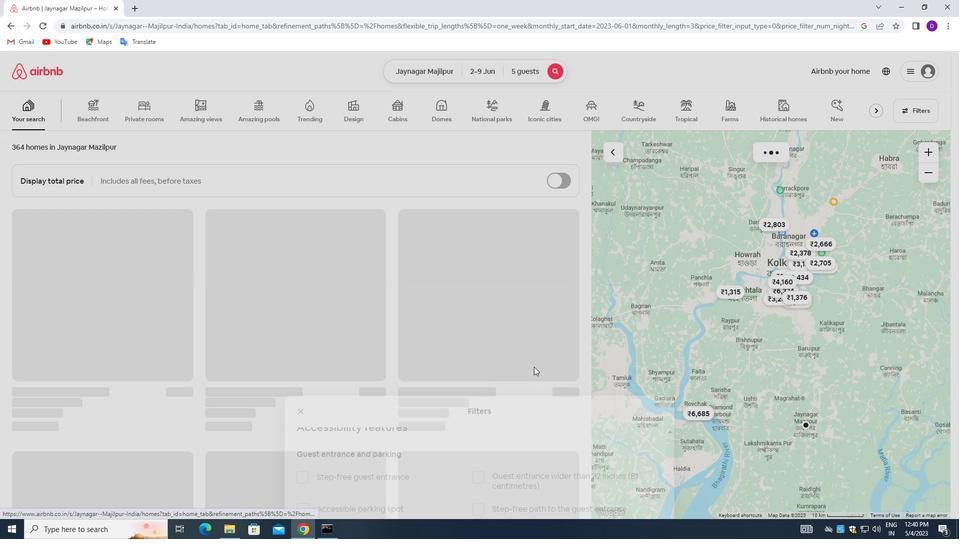 
